 Task: In the Contact  Delilah_Jones@benteler.com, Add note: 'Schedule a training session for the sales team on new objection handling techniques.'. Mark checkbox to create task to follow up ': In 3 business days '. Create task, with  description: Physical meeting done, Add due date: Tomorrow; Add reminder: 30 Minutes before. Set Priority High and add note: Take detailed meeting minutes and share them with the team afterward.. Logged in from softage.1@softage.net
Action: Mouse moved to (114, 72)
Screenshot: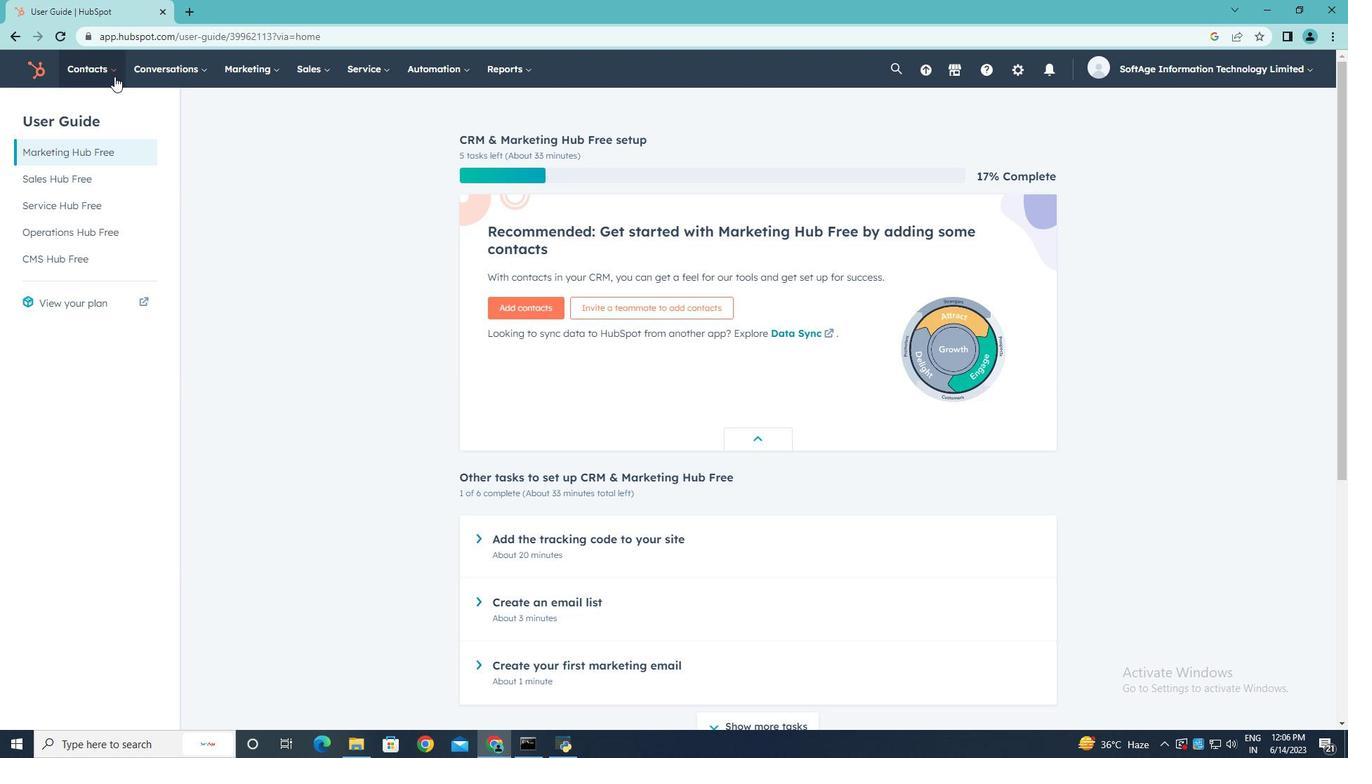 
Action: Mouse pressed left at (114, 72)
Screenshot: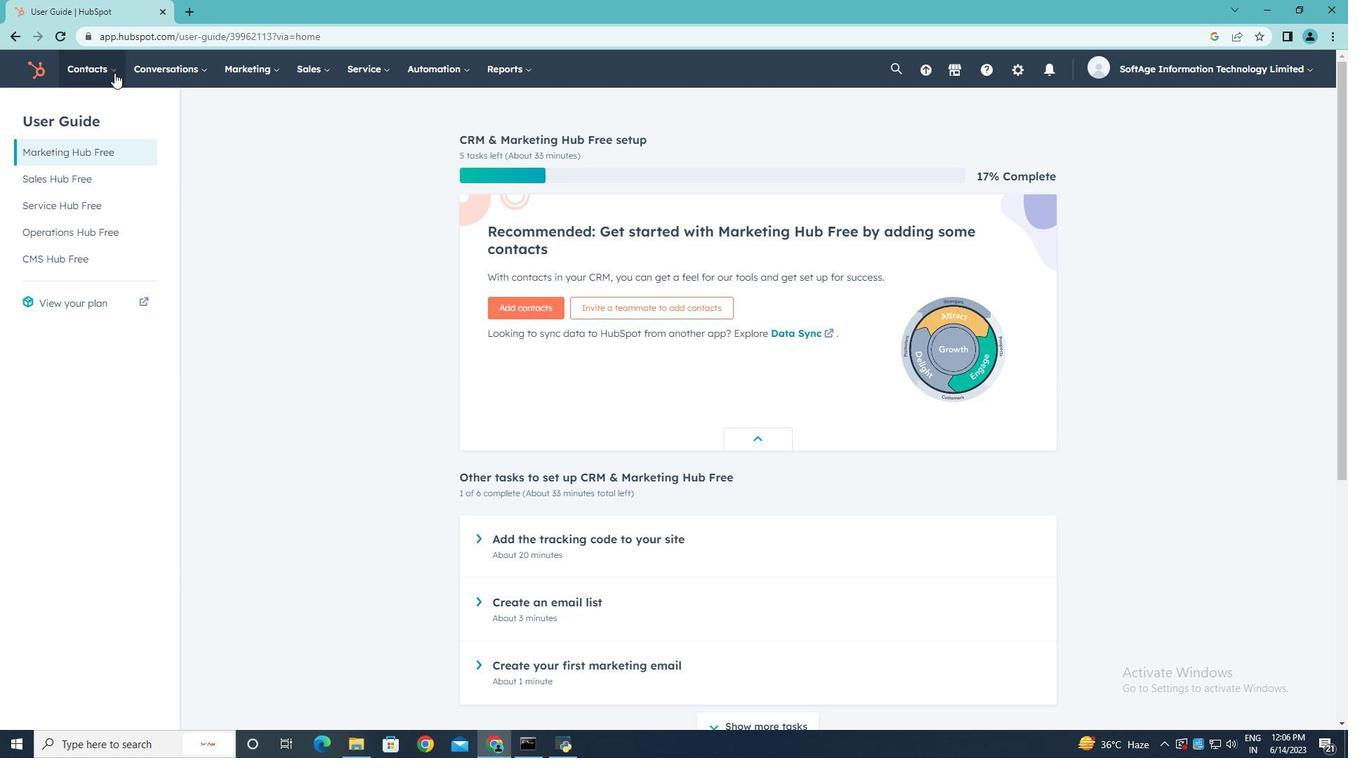 
Action: Mouse moved to (102, 108)
Screenshot: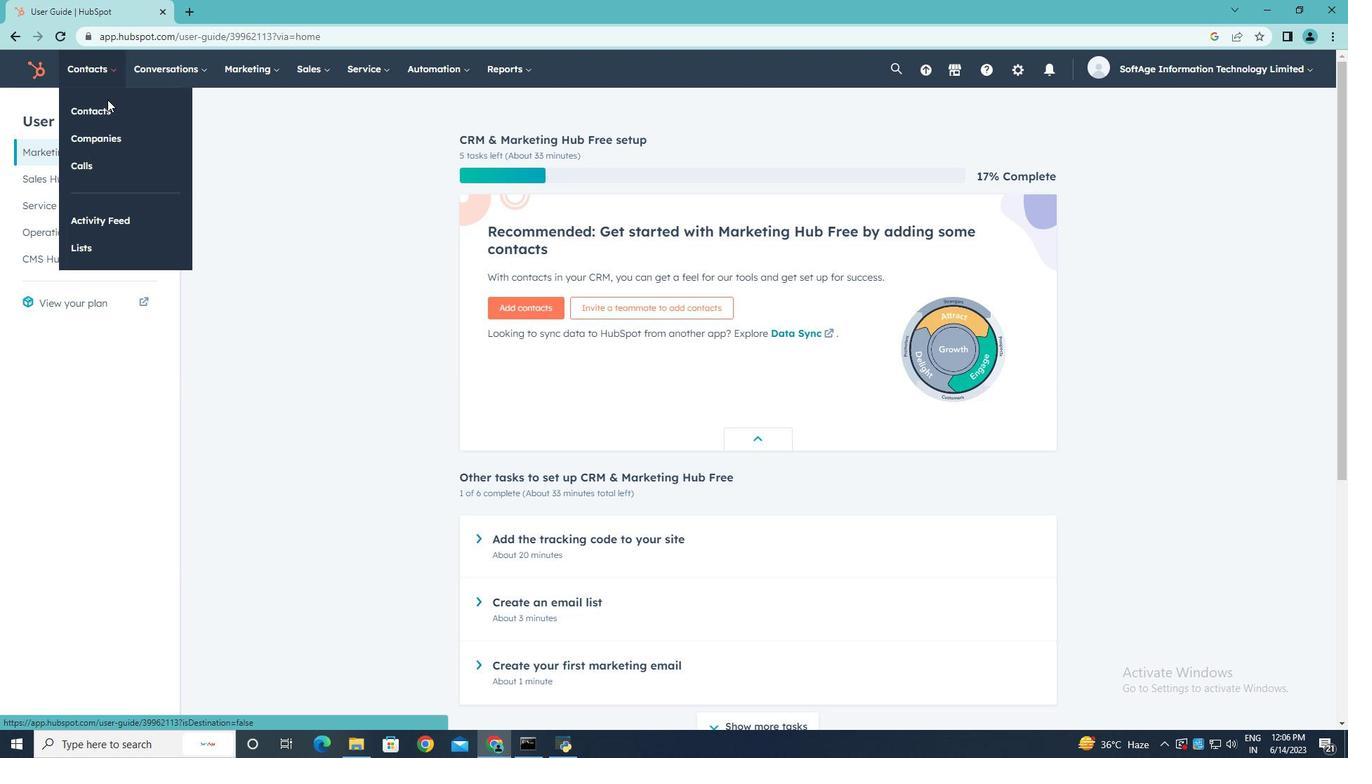 
Action: Mouse pressed left at (102, 108)
Screenshot: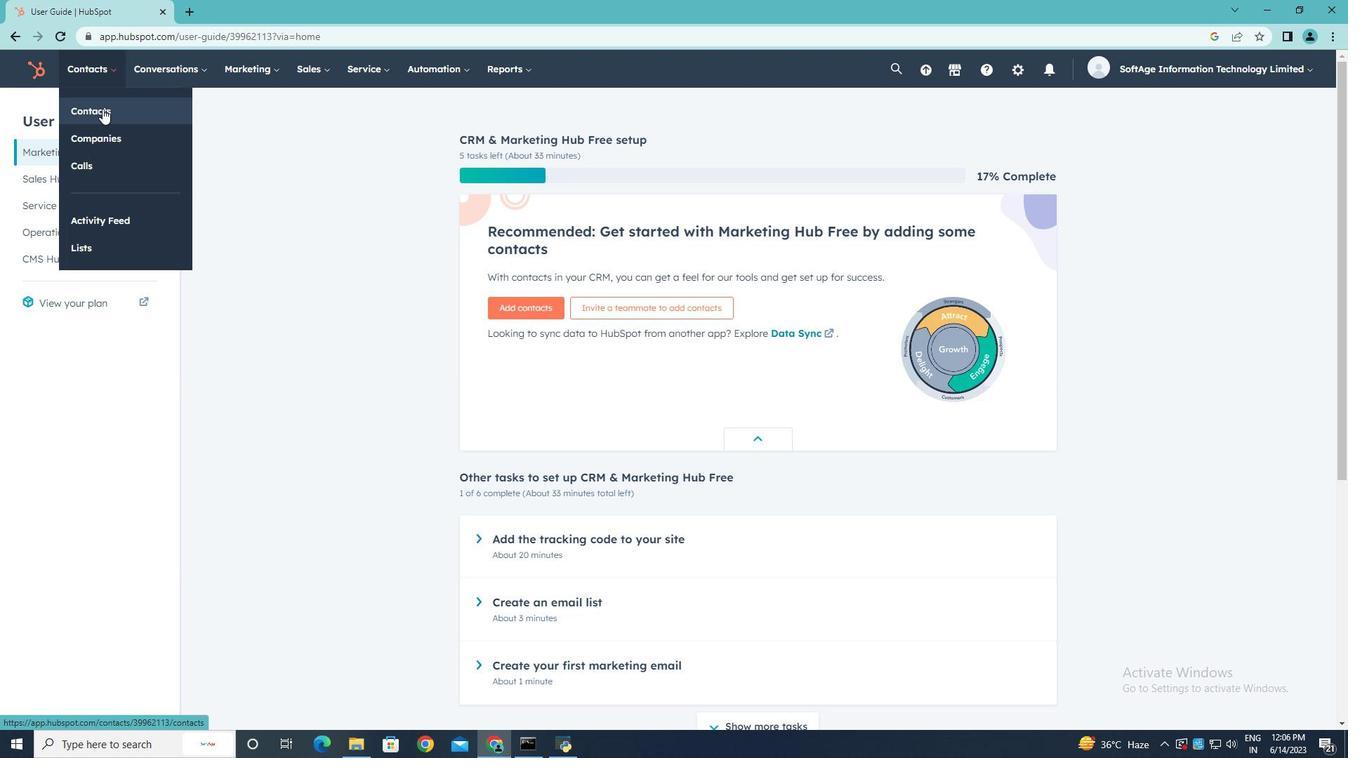 
Action: Mouse moved to (73, 225)
Screenshot: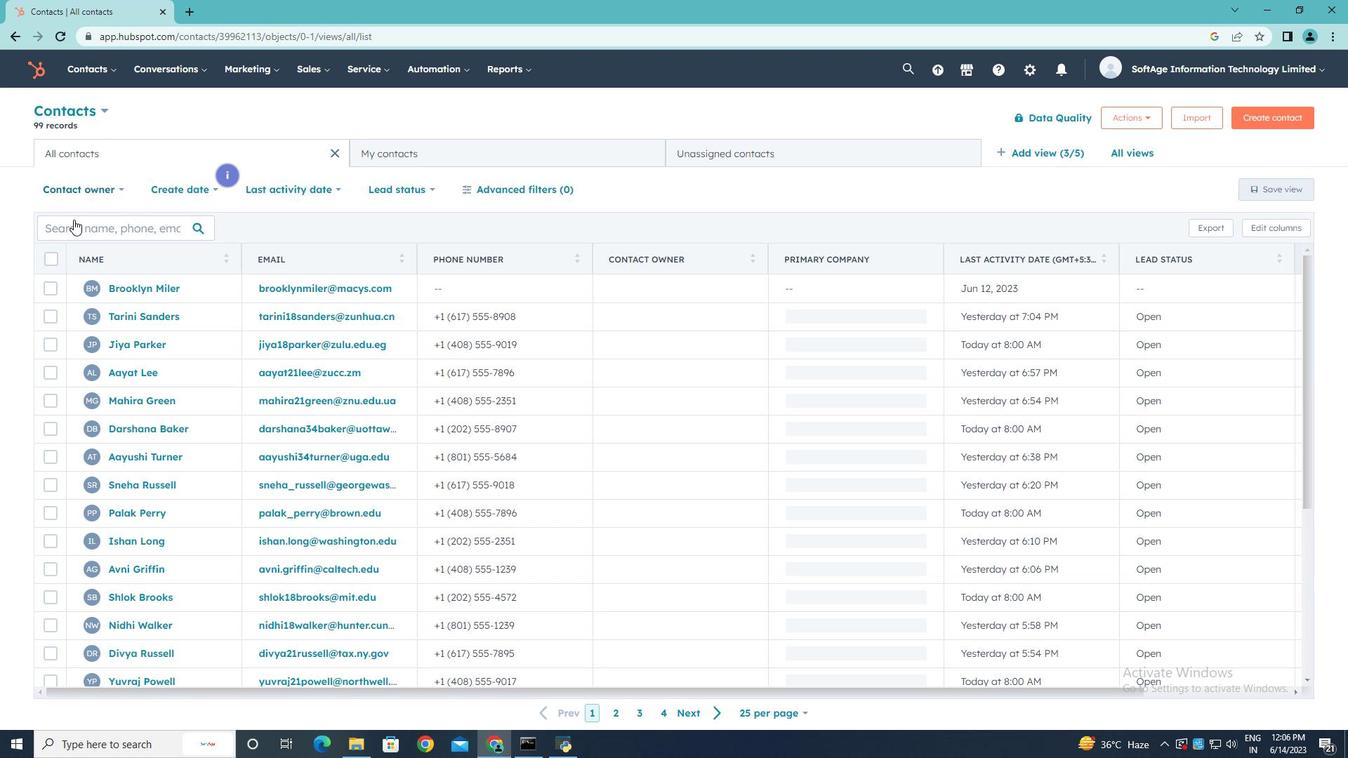 
Action: Mouse pressed left at (73, 225)
Screenshot: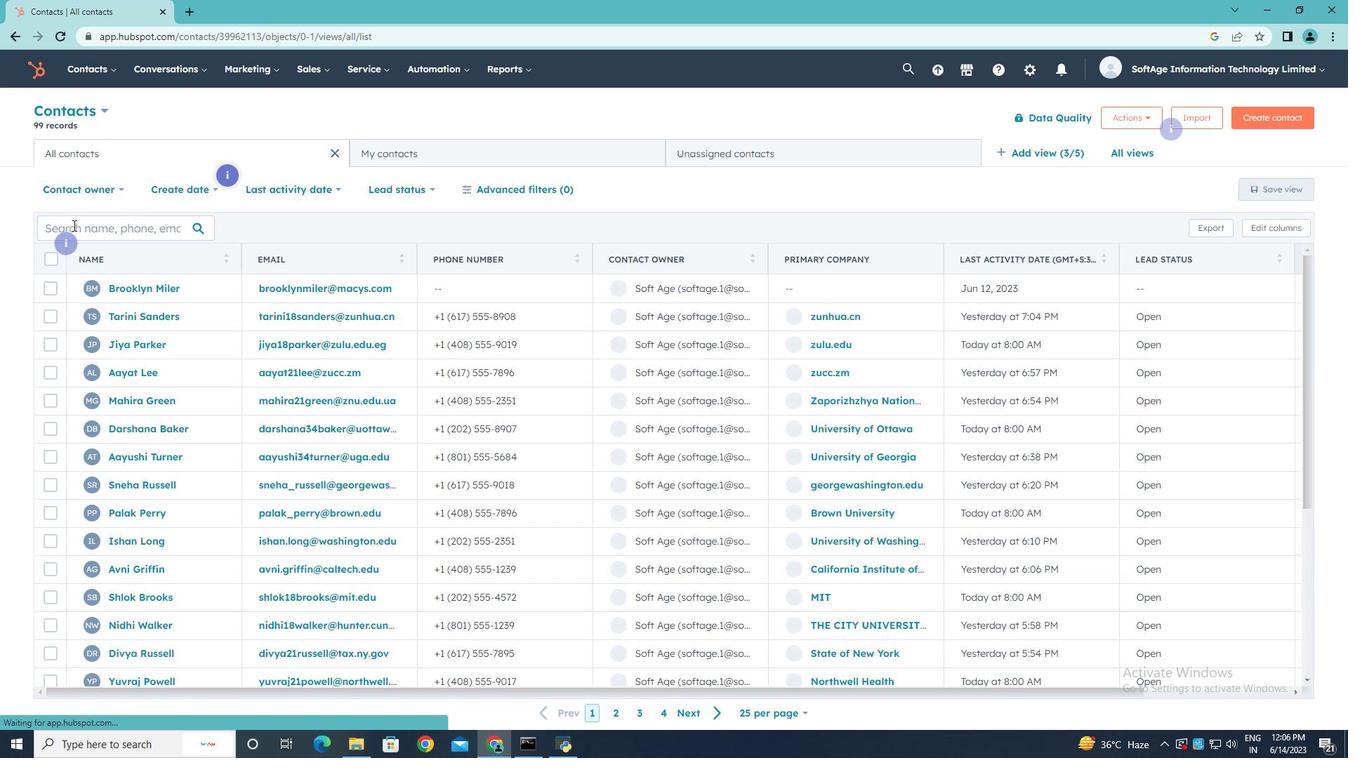 
Action: Mouse moved to (73, 225)
Screenshot: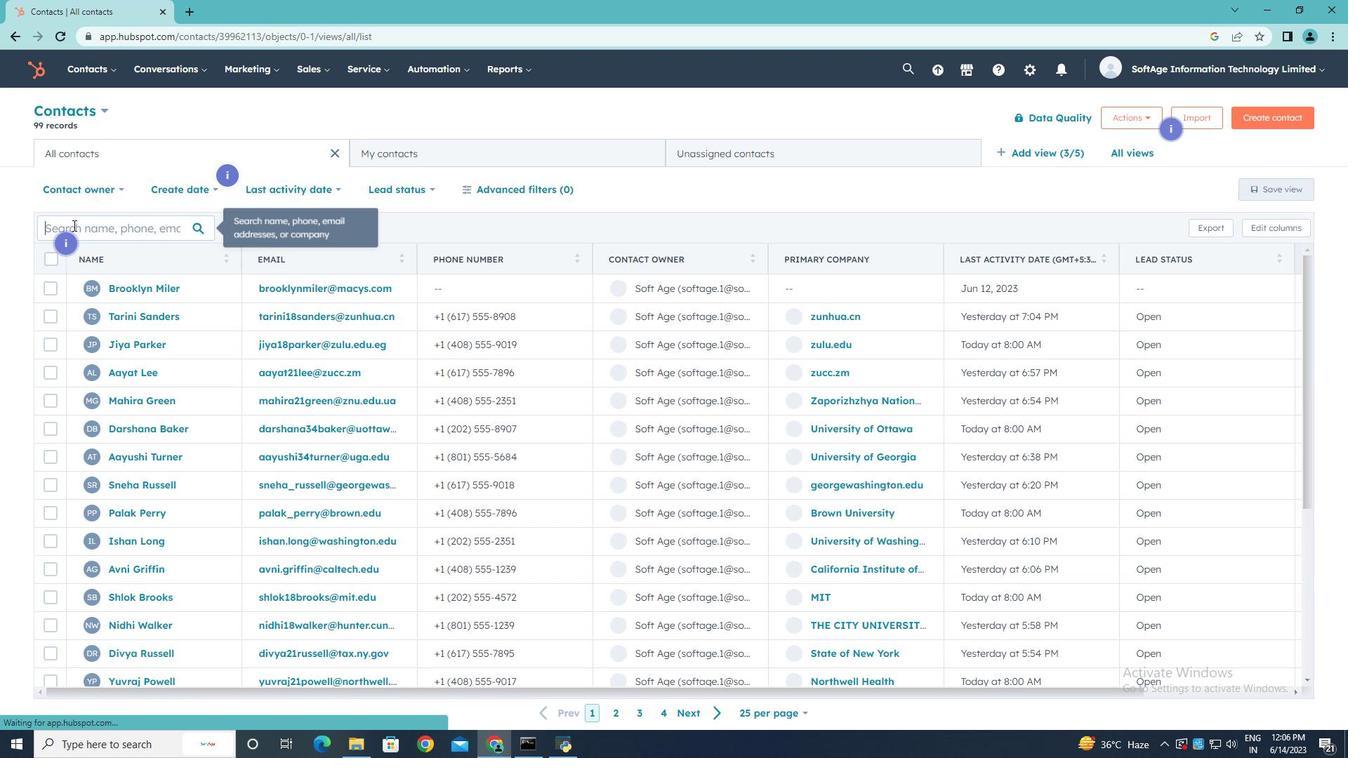 
Action: Key pressed <Key.shift><Key.shift><Key.shift><Key.shift><Key.shift>Delo<Key.backspace>ilah<Key.shift><Key.shift><Key.shift><Key.shift><Key.shift>_<Key.shift>Jones<Key.shift><Key.shift><Key.shift><Key.shift><Key.shift><Key.shift><Key.shift><Key.shift><Key.shift><Key.shift><Key.shift><Key.shift><Key.shift><Key.shift><Key.shift>@benteler.x<Key.backspace>com
Screenshot: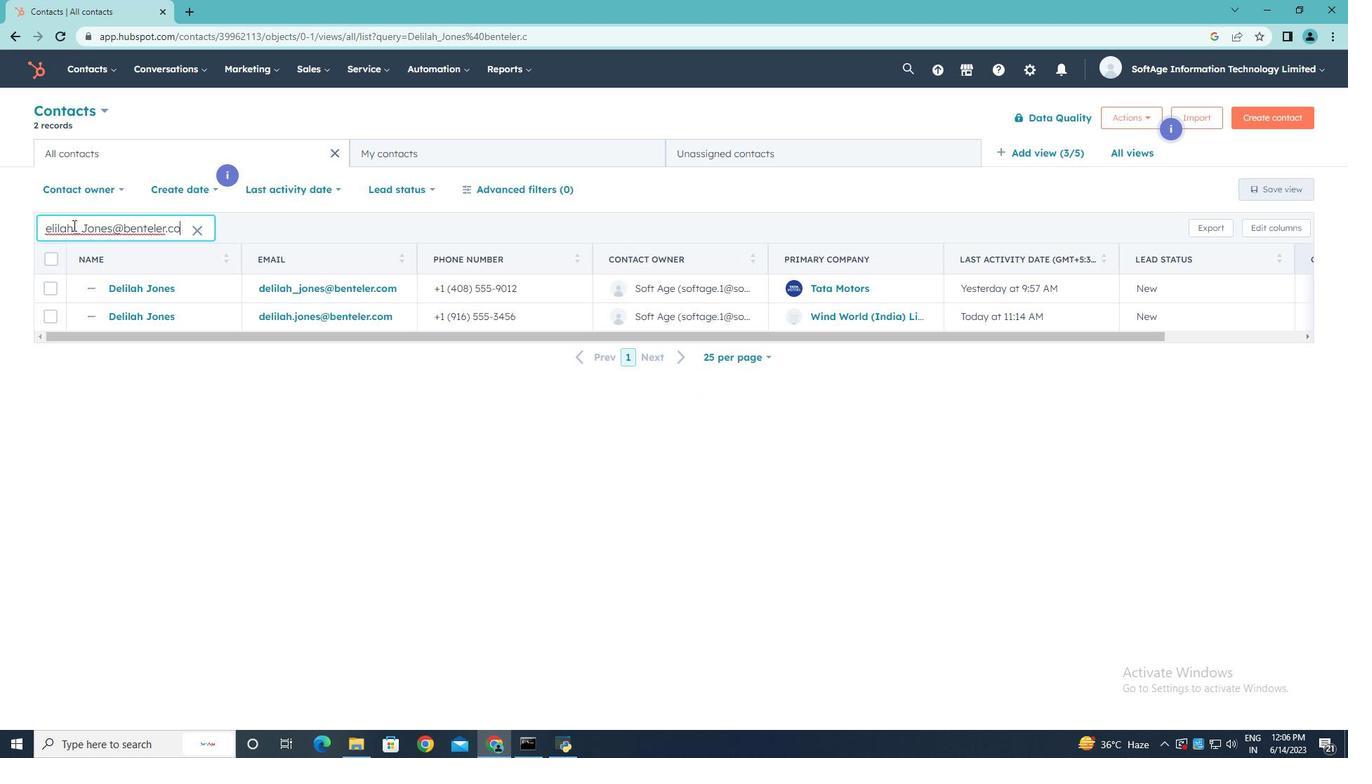 
Action: Mouse moved to (125, 287)
Screenshot: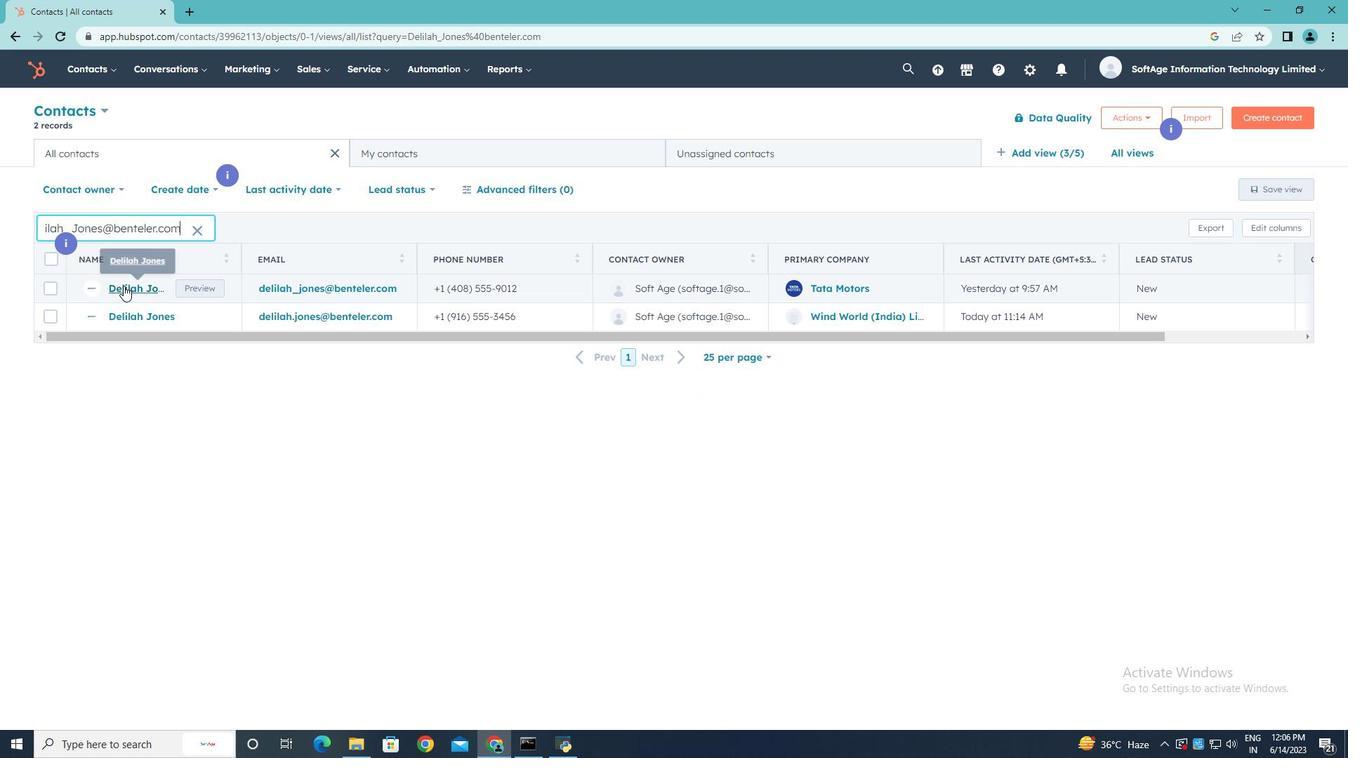 
Action: Mouse pressed left at (125, 287)
Screenshot: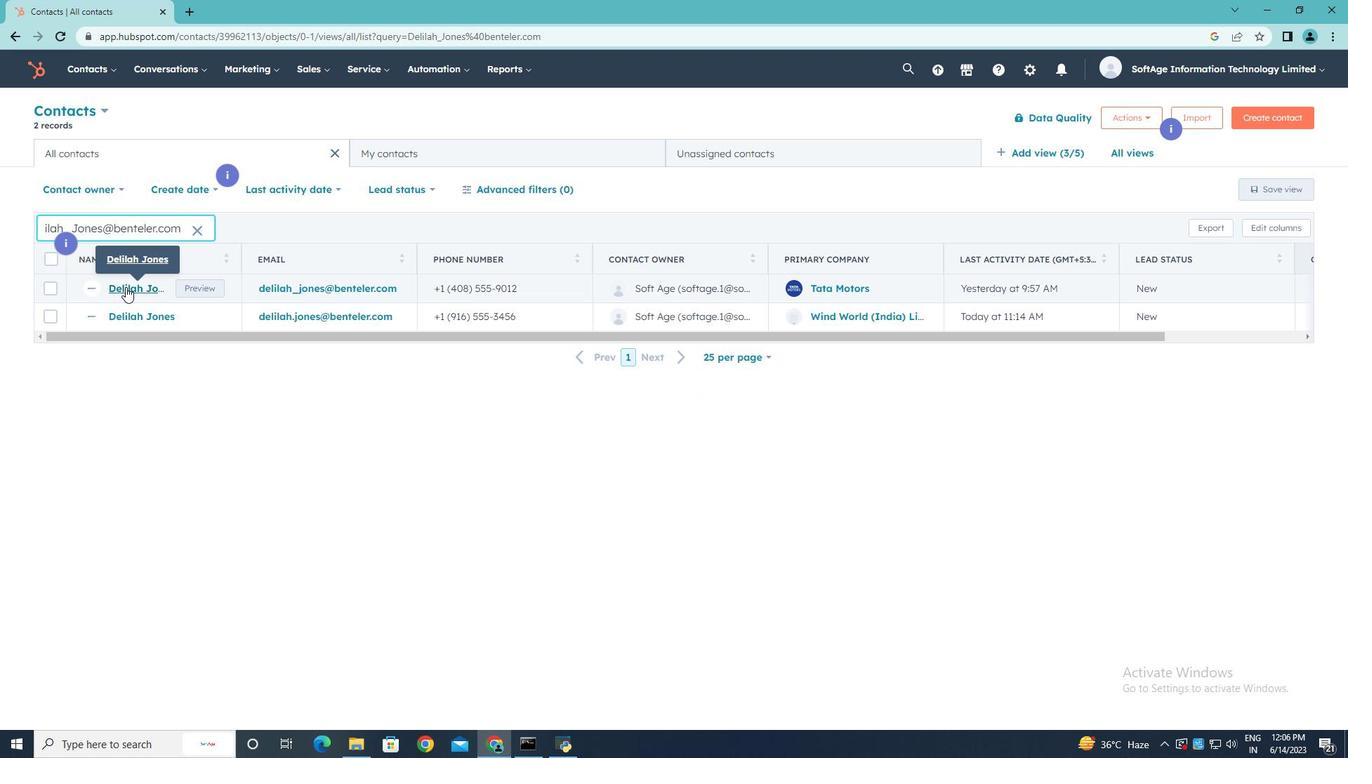 
Action: Mouse moved to (47, 231)
Screenshot: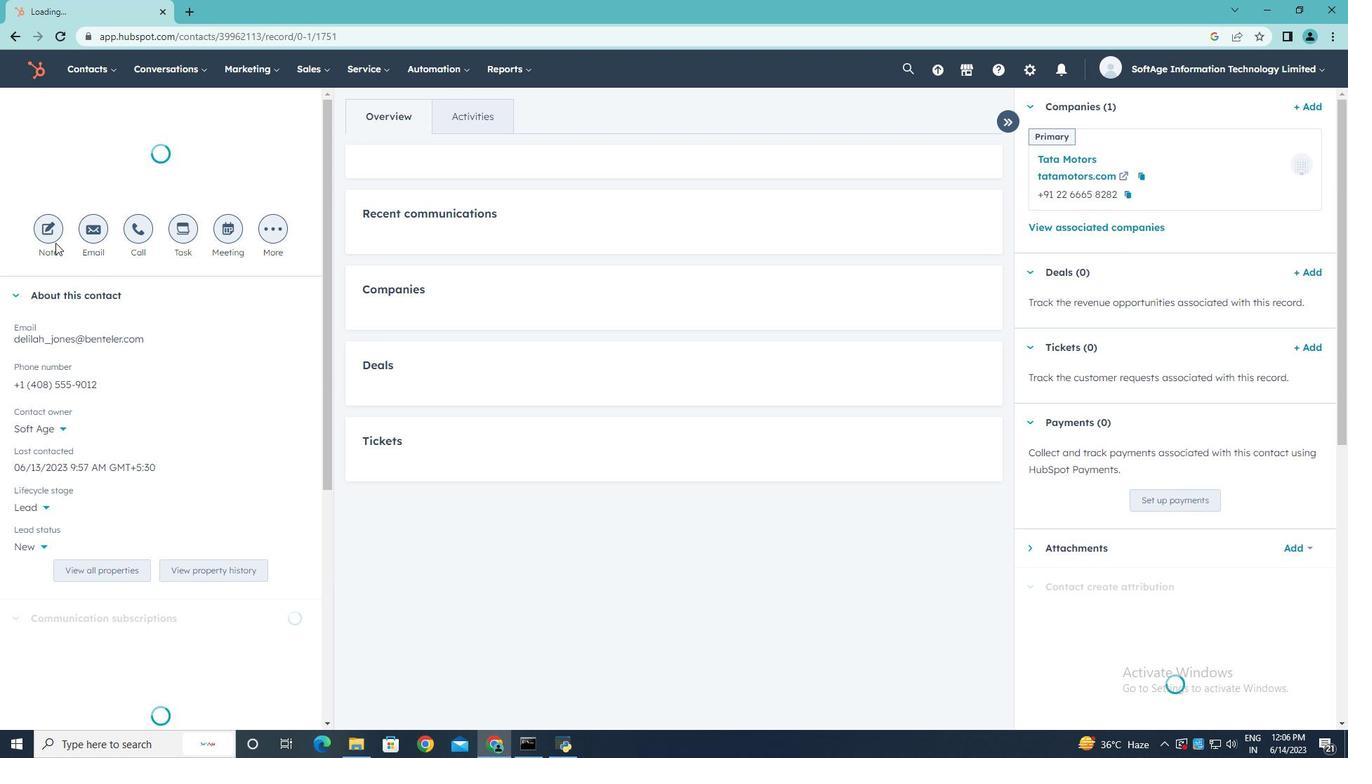 
Action: Mouse pressed left at (47, 231)
Screenshot: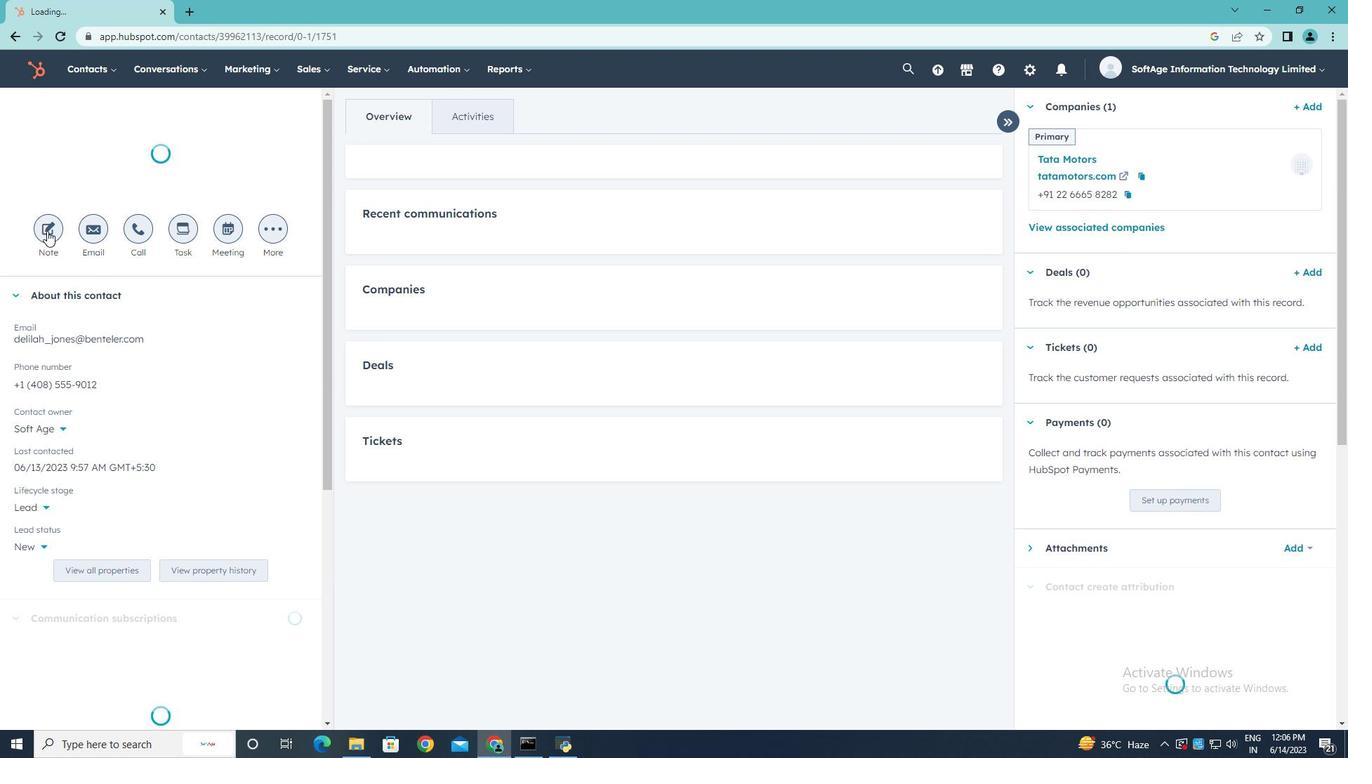 
Action: Key pressed <Key.shift>Schedule<Key.left><Key.left><Key.left><Key.left><Key.left><Key.left><Key.left><Key.shift>S<Key.down><Key.space>a<Key.space>training<Key.space>session<Key.space>for<Key.space>the<Key.space>sales<Key.space>team<Key.space>on<Key.space>new<Key.space>objection<Key.space>handi<Key.backspace>ling<Key.space>tea<Key.backspace>chniques.
Screenshot: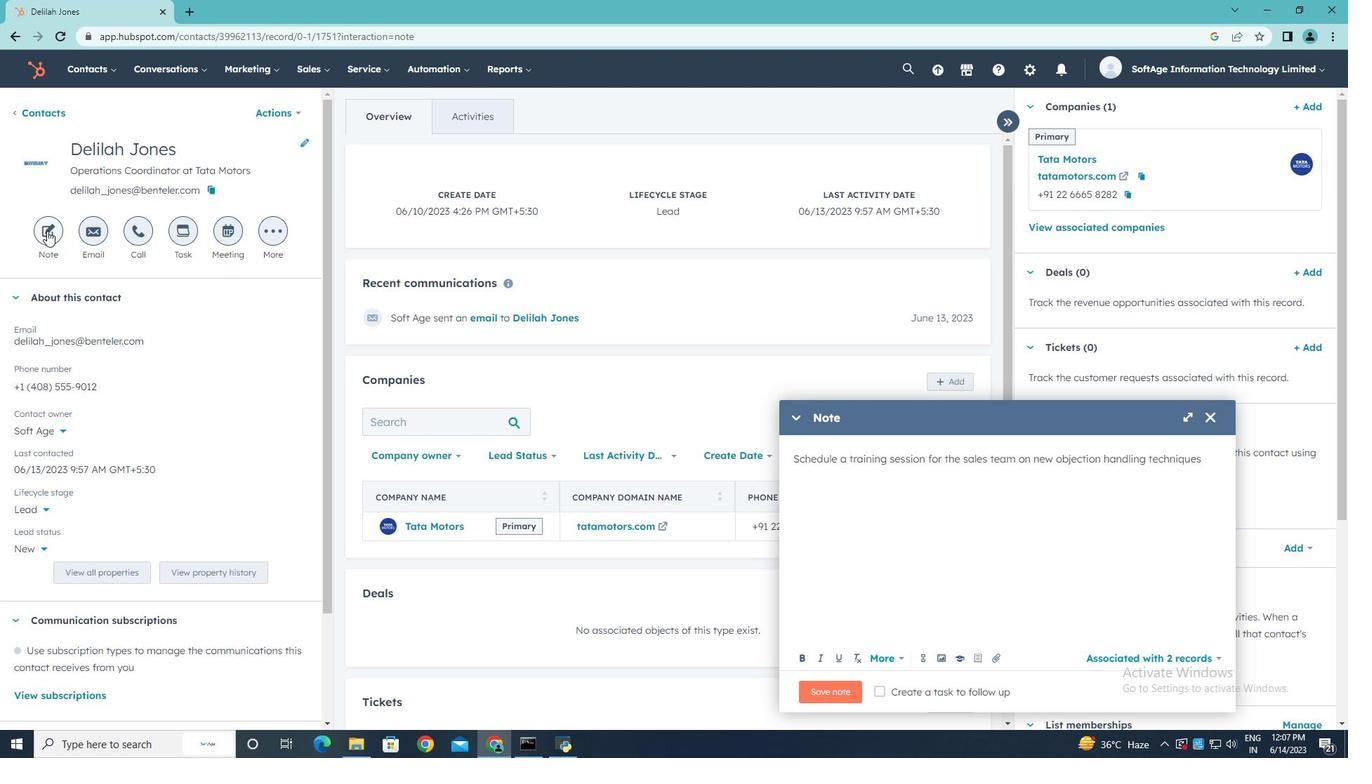 
Action: Mouse moved to (883, 691)
Screenshot: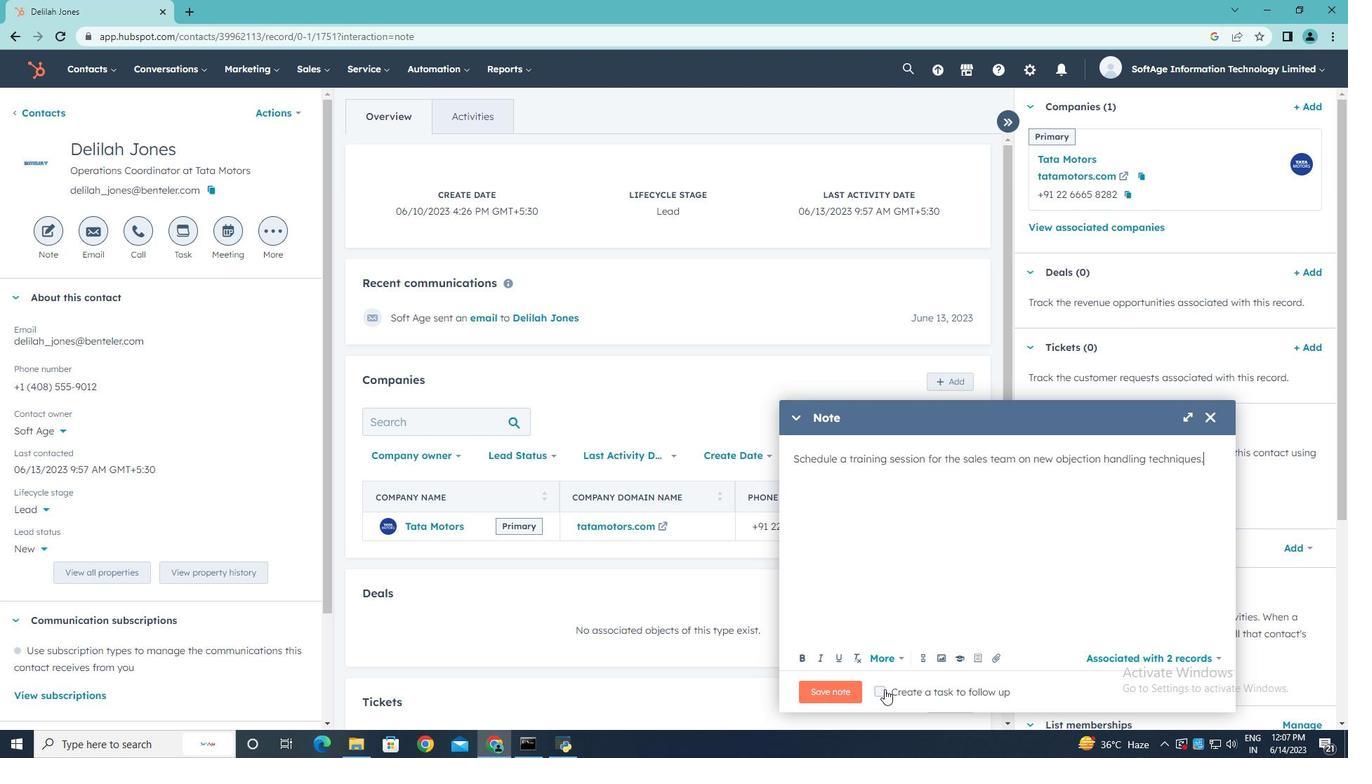 
Action: Mouse pressed left at (883, 691)
Screenshot: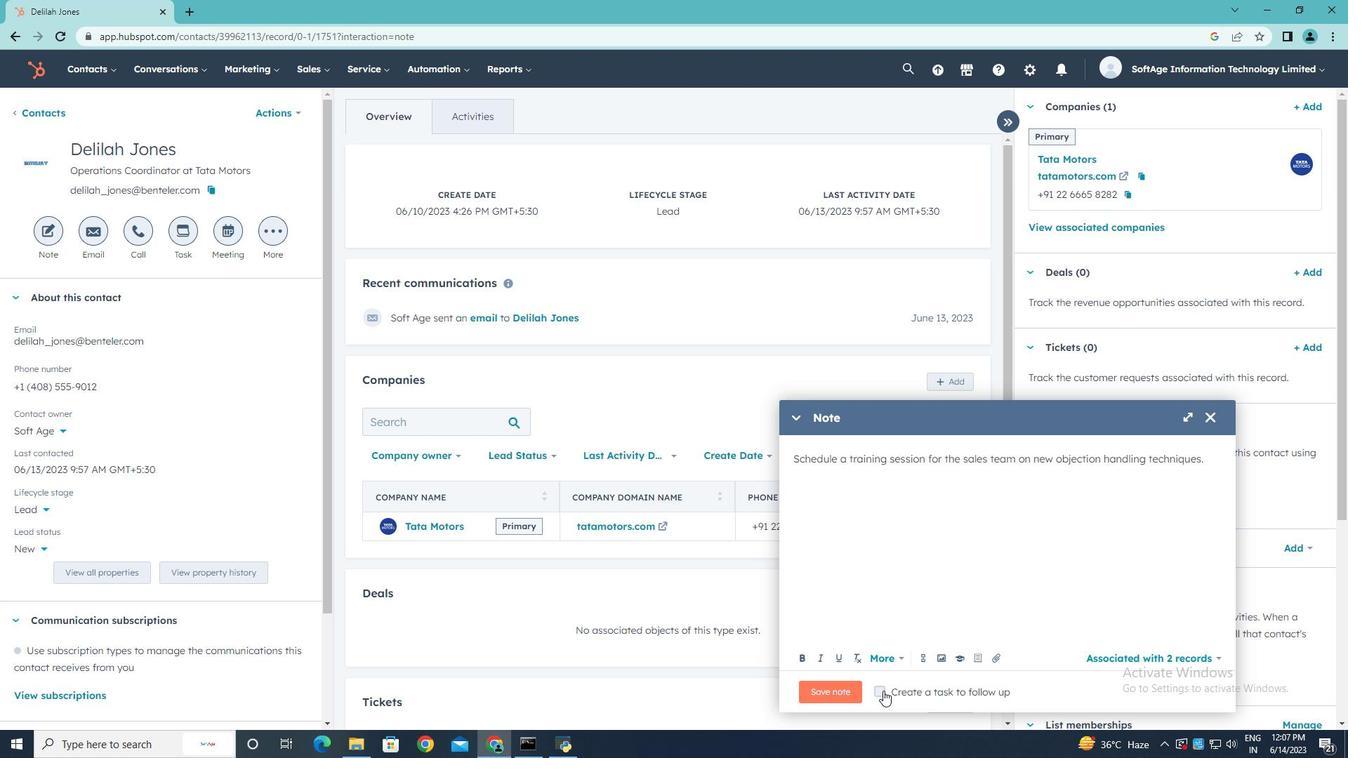 
Action: Mouse moved to (1158, 689)
Screenshot: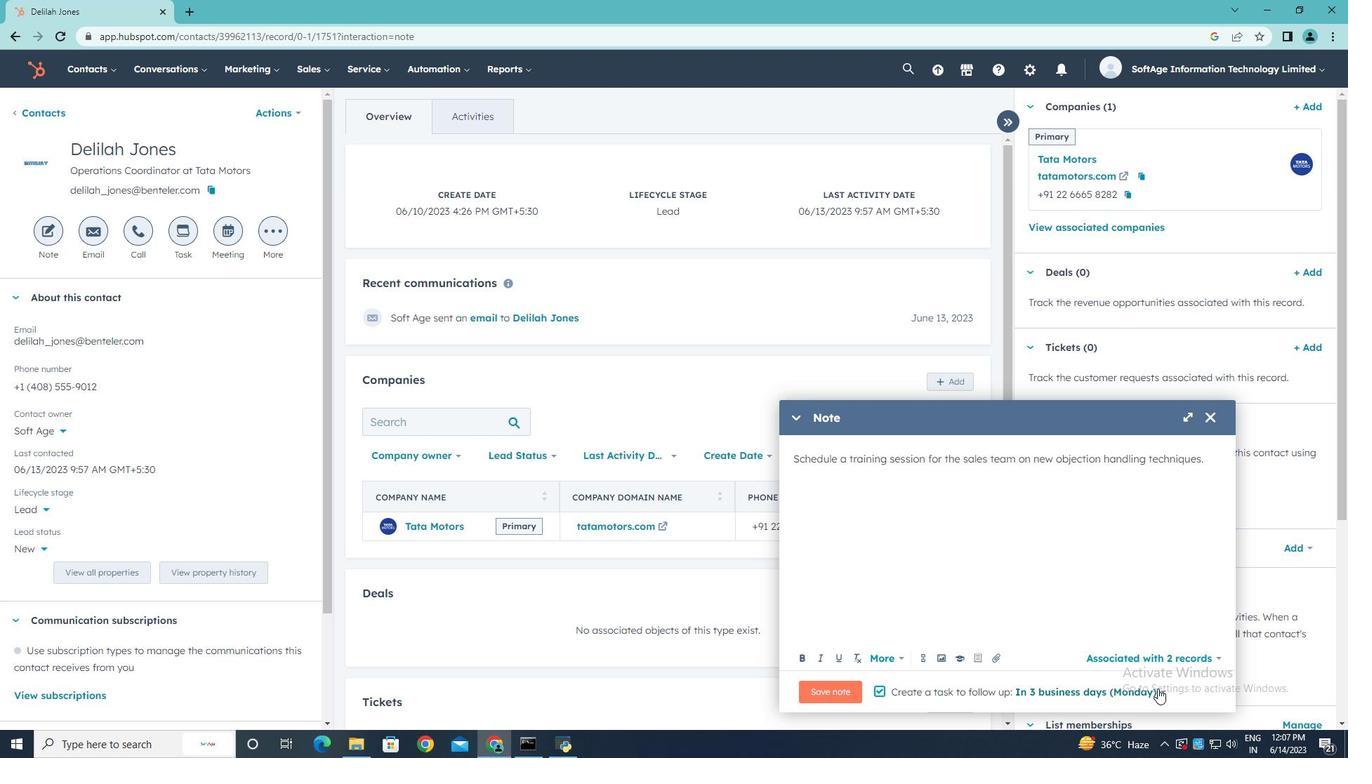 
Action: Mouse pressed left at (1158, 689)
Screenshot: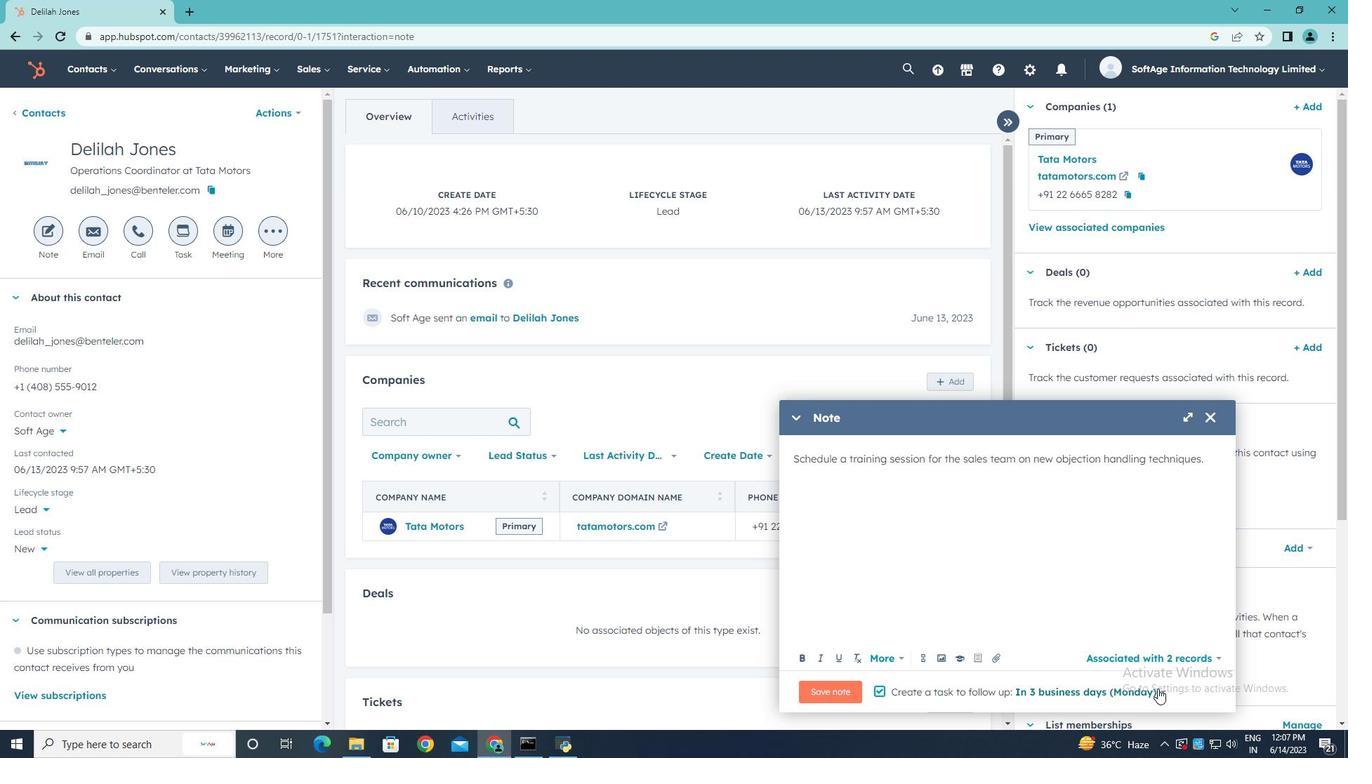 
Action: Mouse moved to (1133, 559)
Screenshot: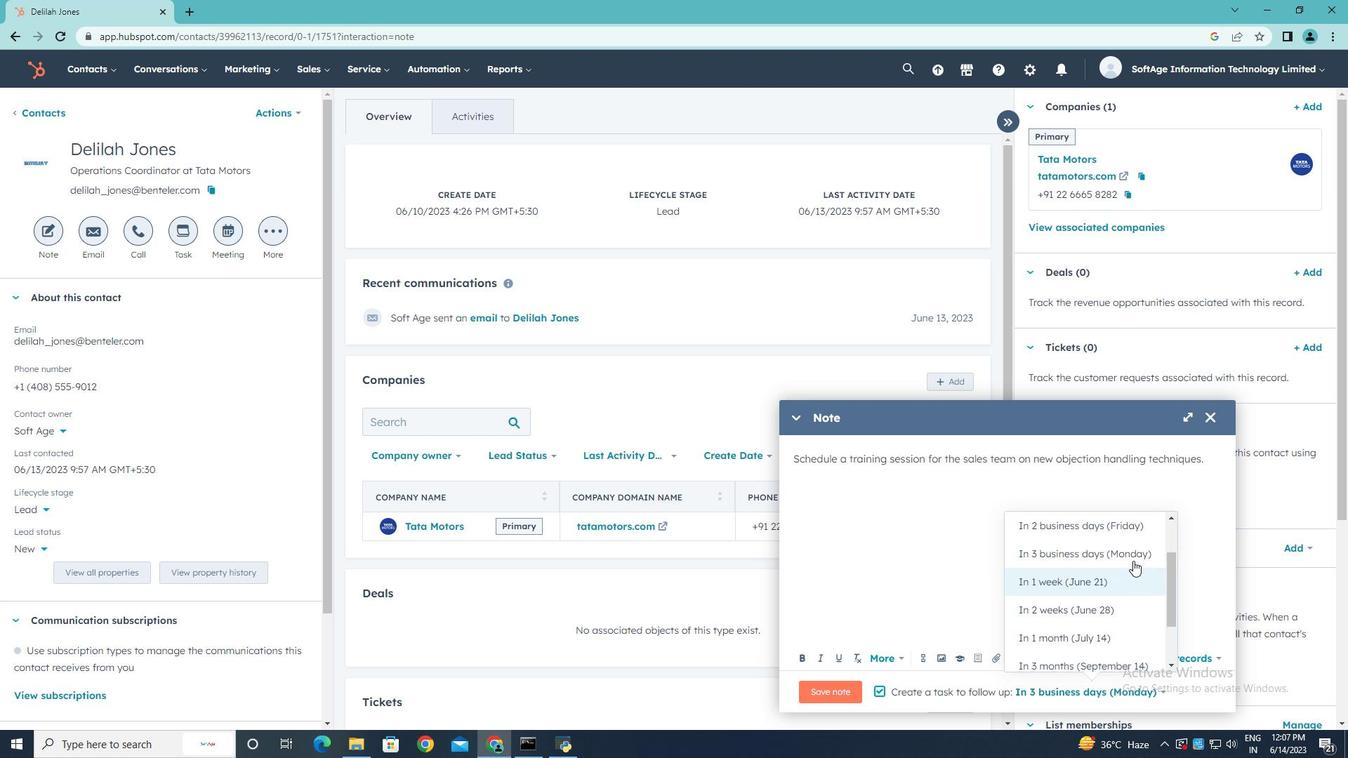 
Action: Mouse pressed left at (1133, 559)
Screenshot: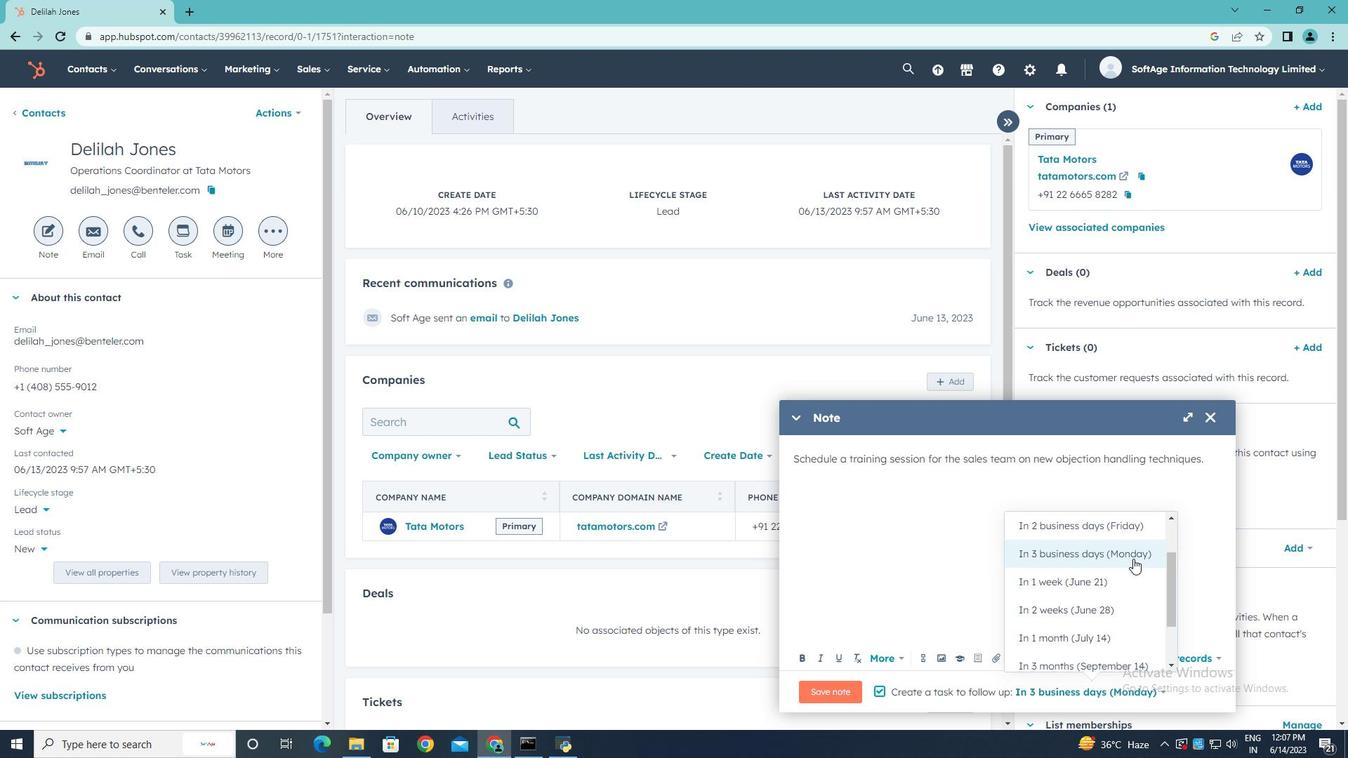 
Action: Mouse moved to (829, 687)
Screenshot: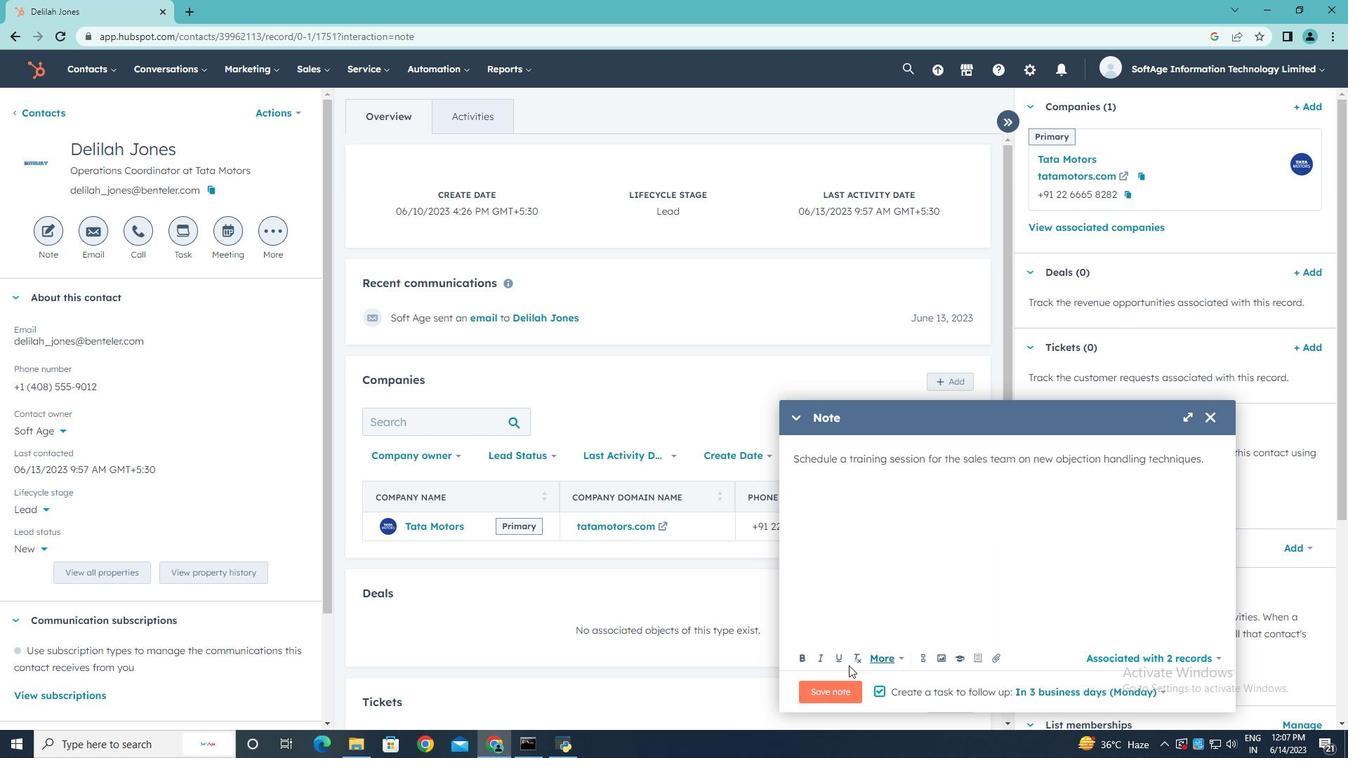 
Action: Mouse pressed left at (829, 687)
Screenshot: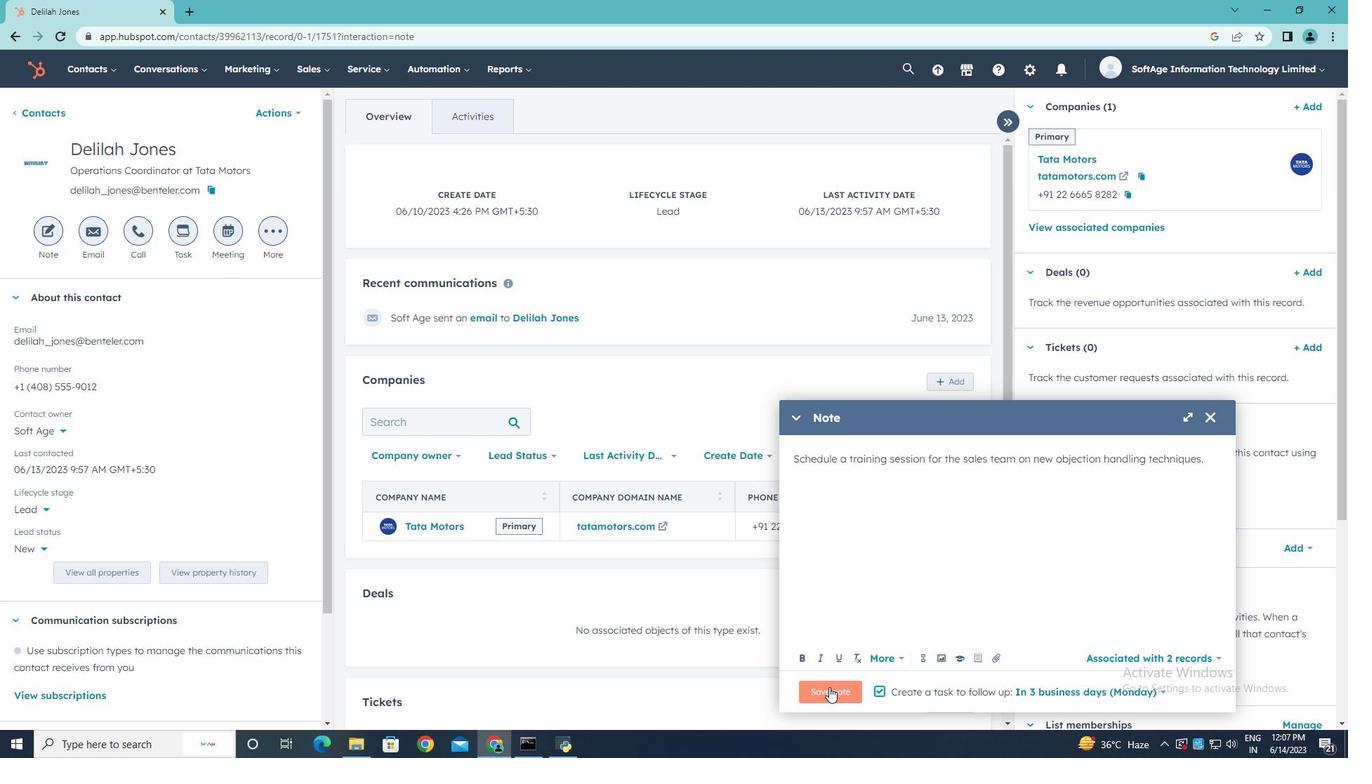 
Action: Mouse moved to (179, 234)
Screenshot: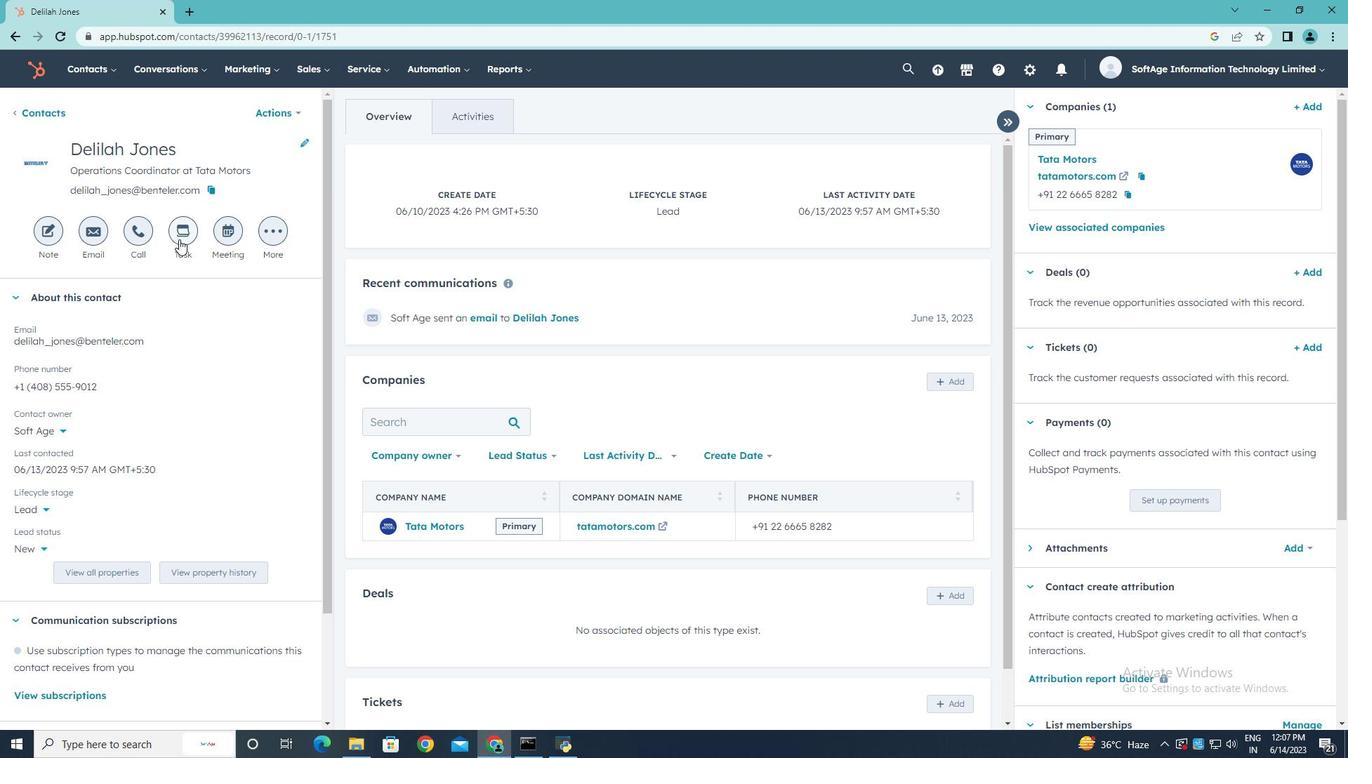 
Action: Mouse pressed left at (179, 234)
Screenshot: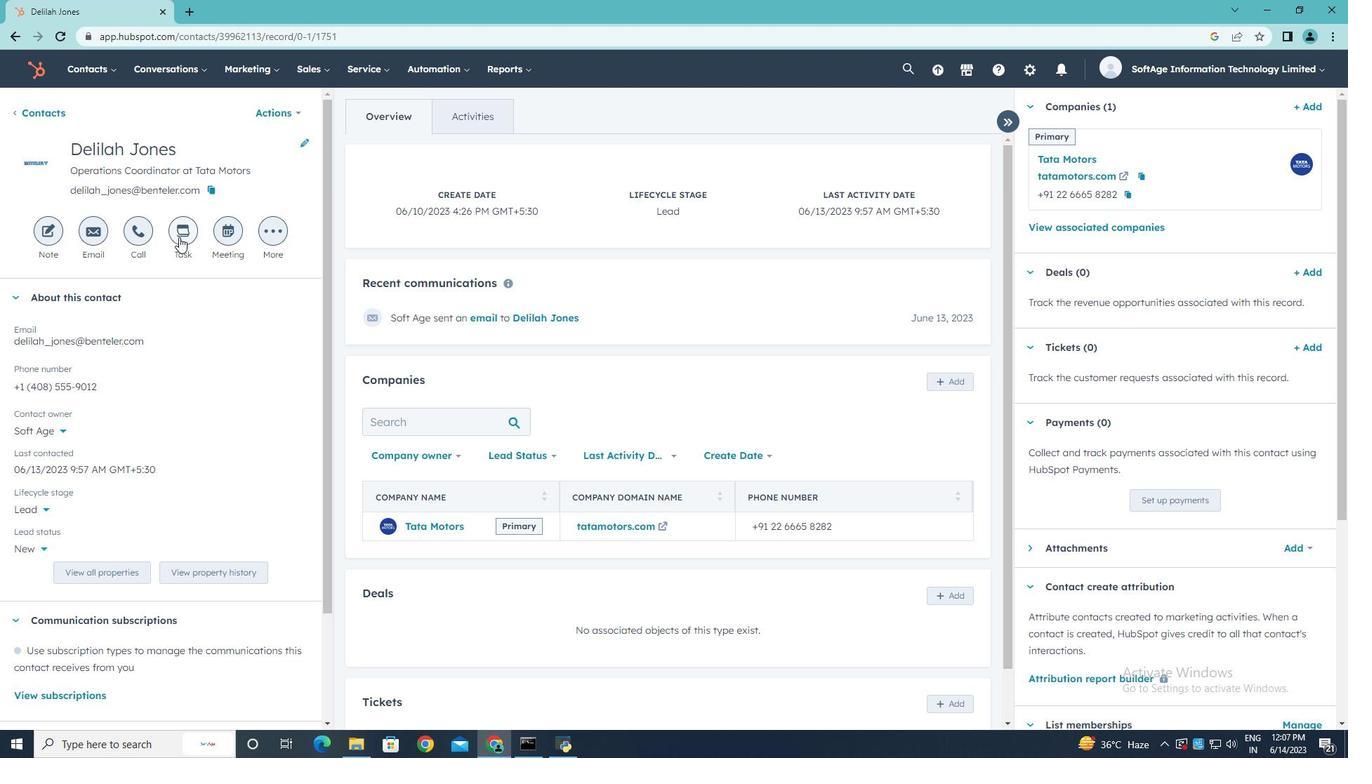 
Action: Key pressed <Key.shift><Key.shift><Key.shift><Key.shift><Key.shift><Key.shift><Key.shift><Key.shift><Key.shift><Key.shift><Key.shift><Key.shift><Key.shift><Key.shift><Key.shift>Physical<Key.space>meeting<Key.space>done
Screenshot: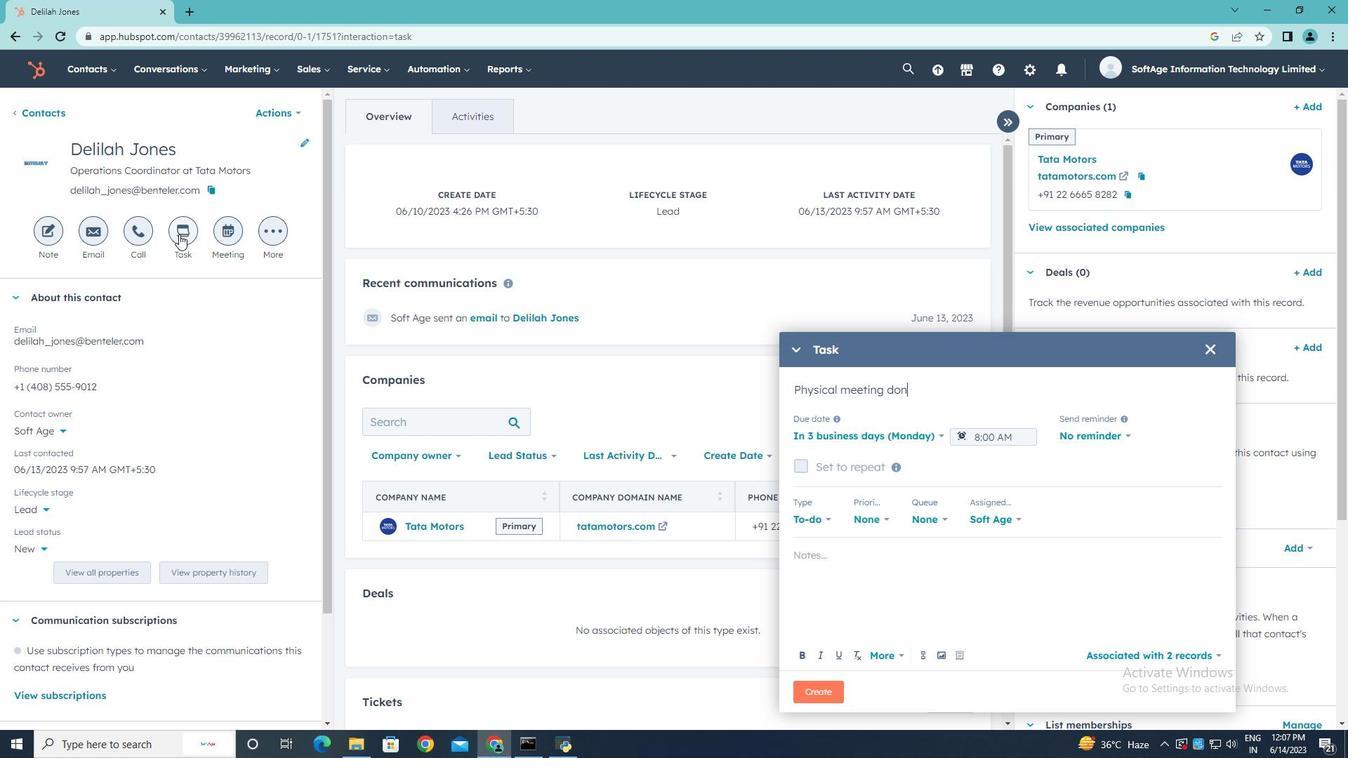 
Action: Mouse moved to (943, 438)
Screenshot: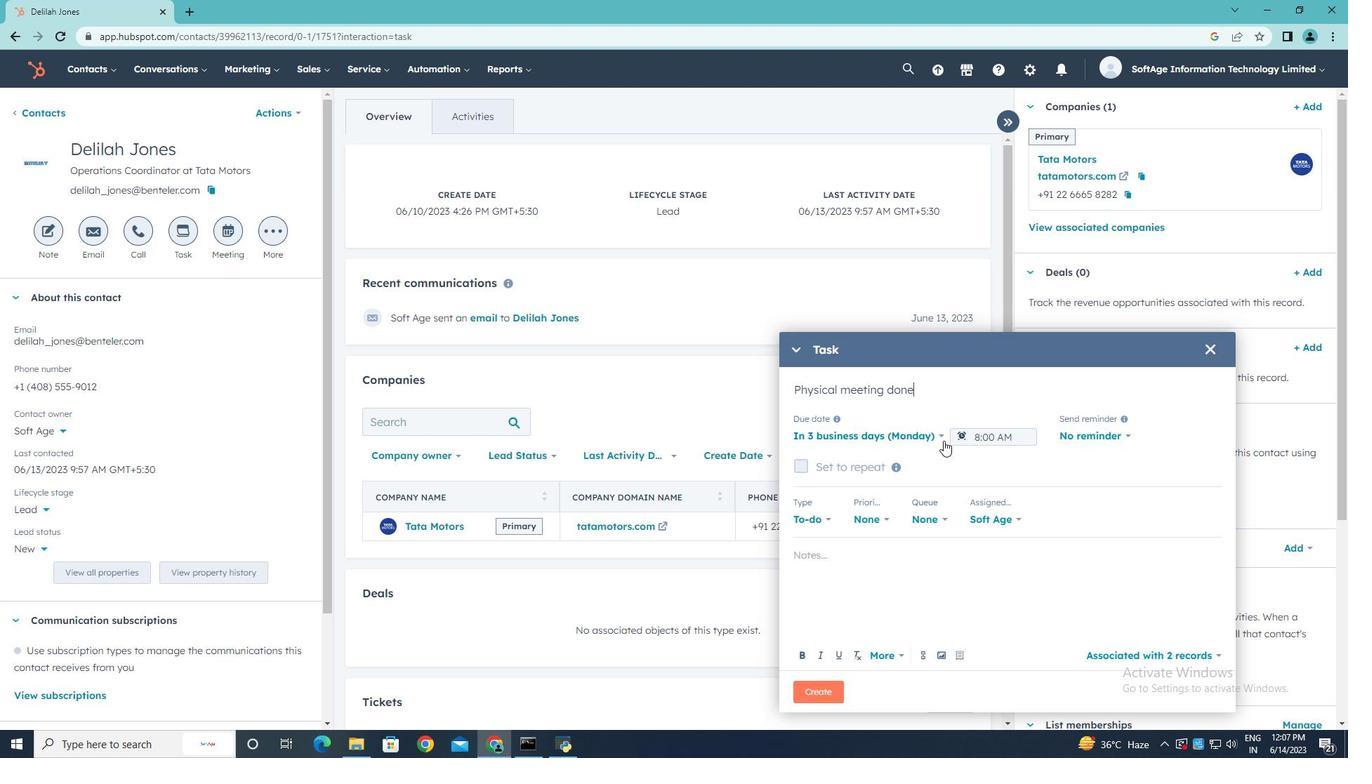
Action: Mouse pressed left at (943, 438)
Screenshot: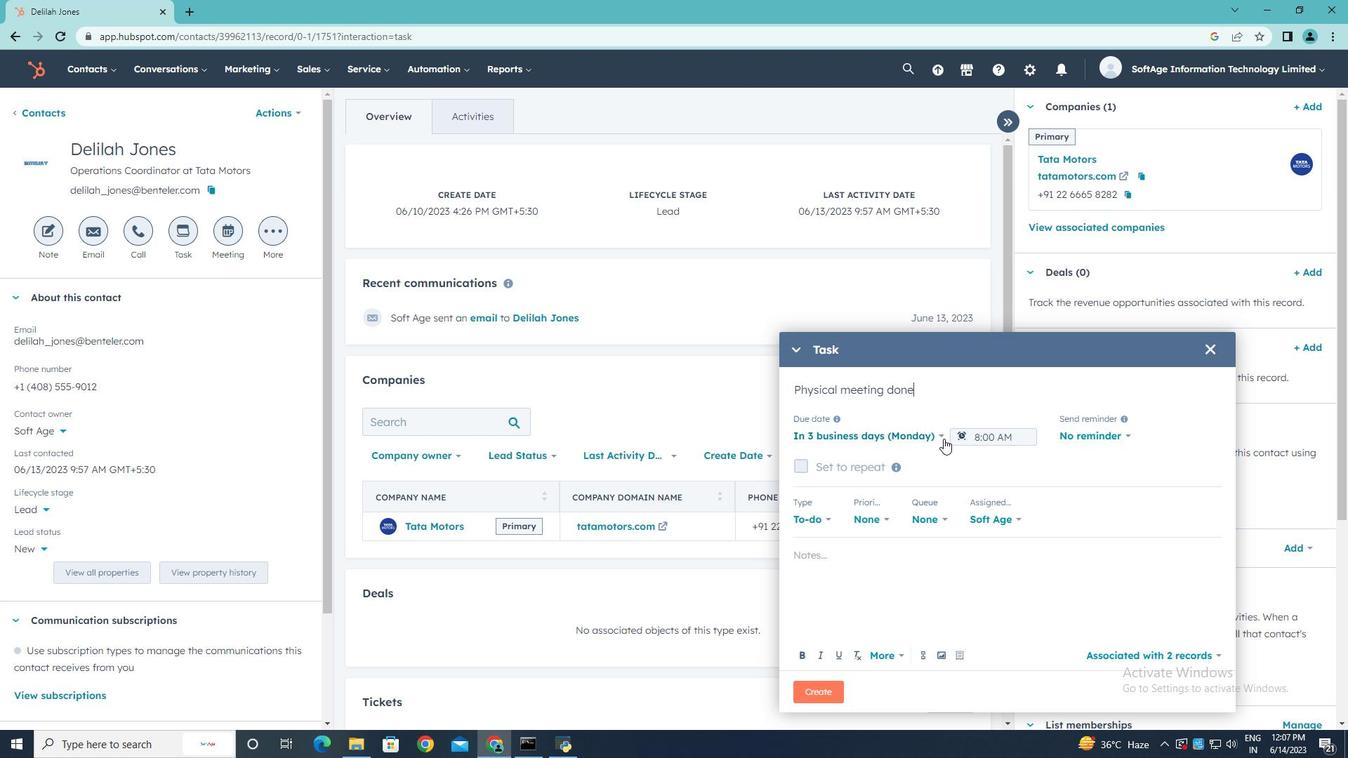 
Action: Mouse moved to (900, 507)
Screenshot: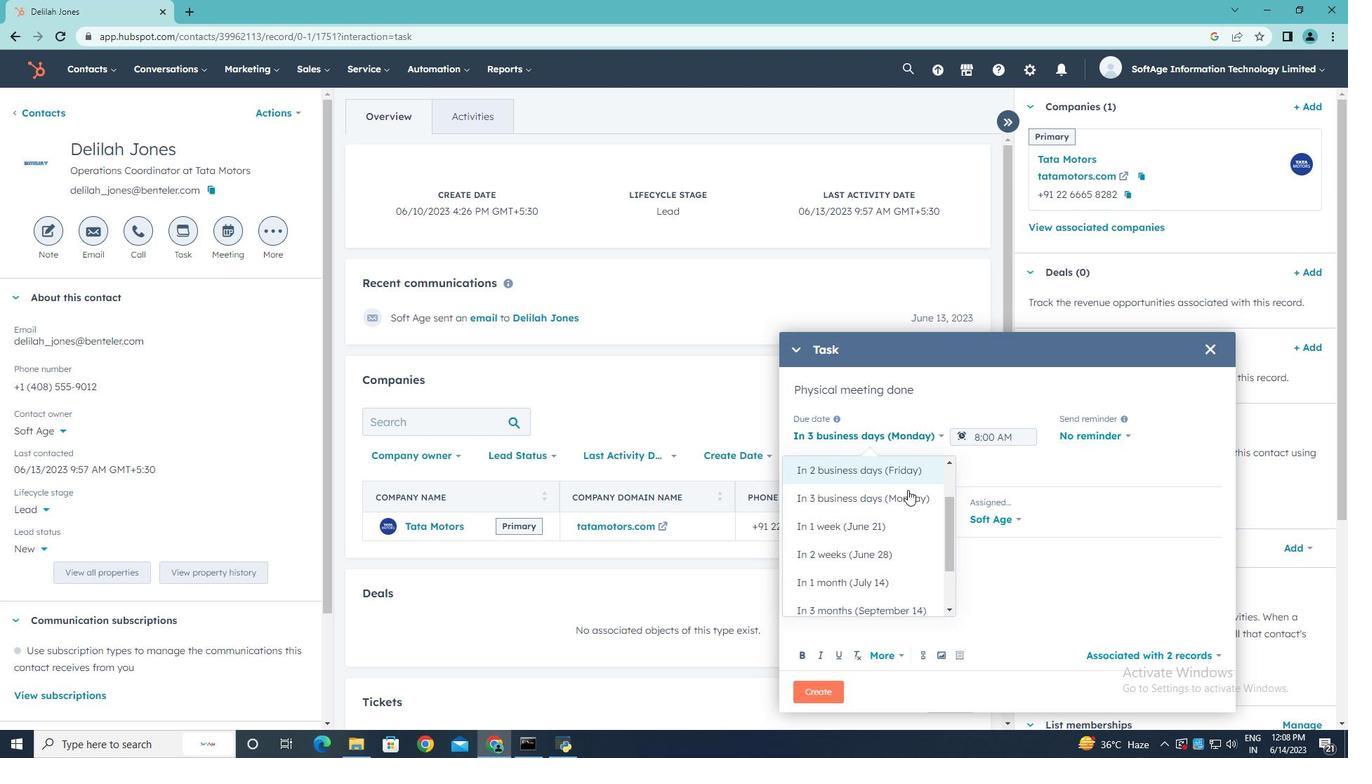 
Action: Mouse scrolled (900, 507) with delta (0, 0)
Screenshot: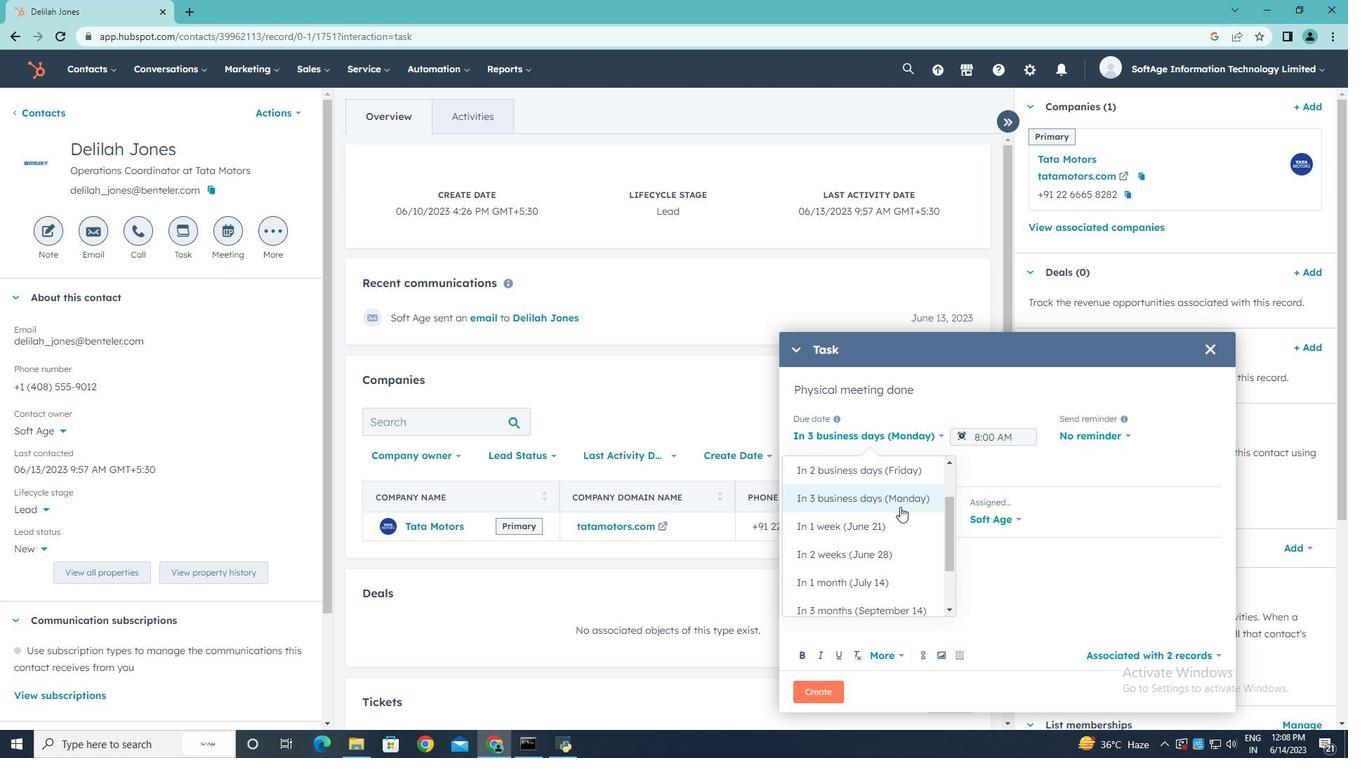 
Action: Mouse moved to (900, 507)
Screenshot: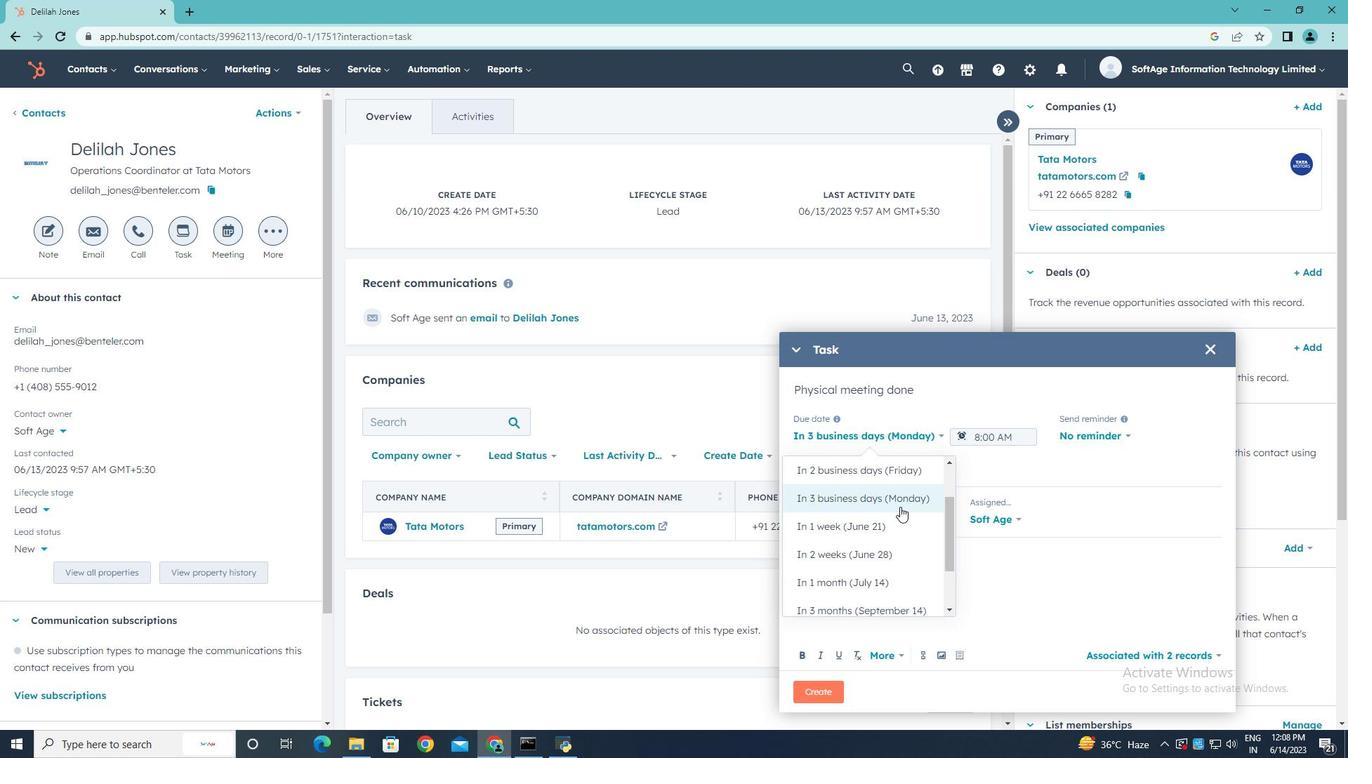 
Action: Mouse scrolled (900, 507) with delta (0, 0)
Screenshot: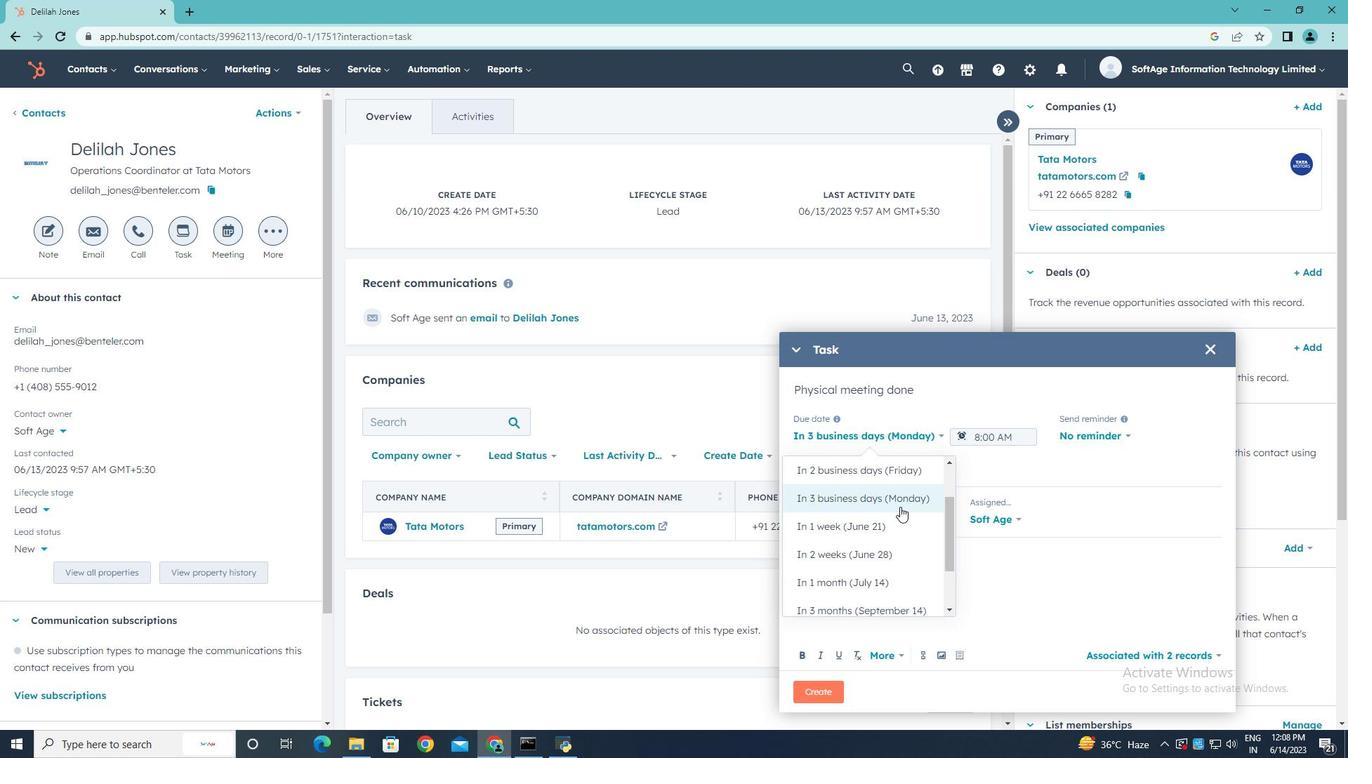 
Action: Mouse scrolled (900, 507) with delta (0, 0)
Screenshot: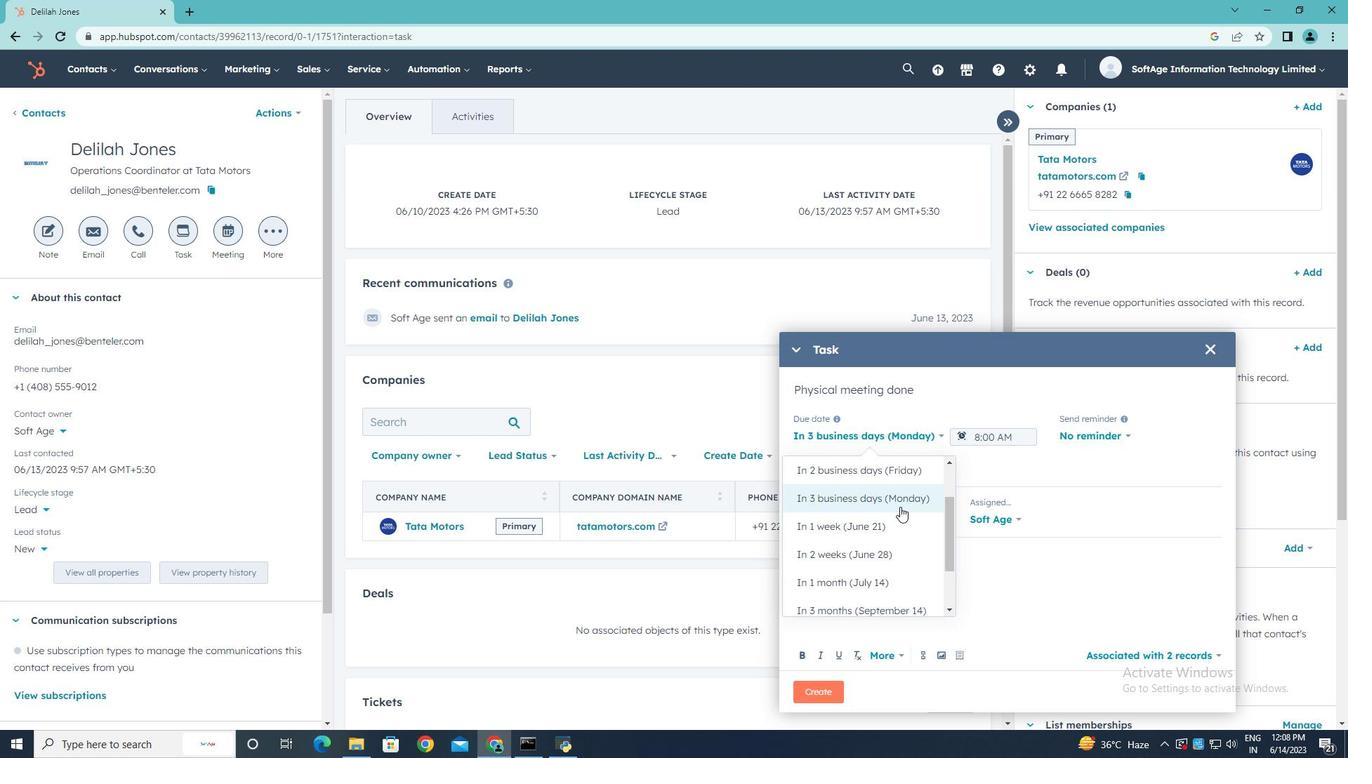 
Action: Mouse scrolled (900, 507) with delta (0, 0)
Screenshot: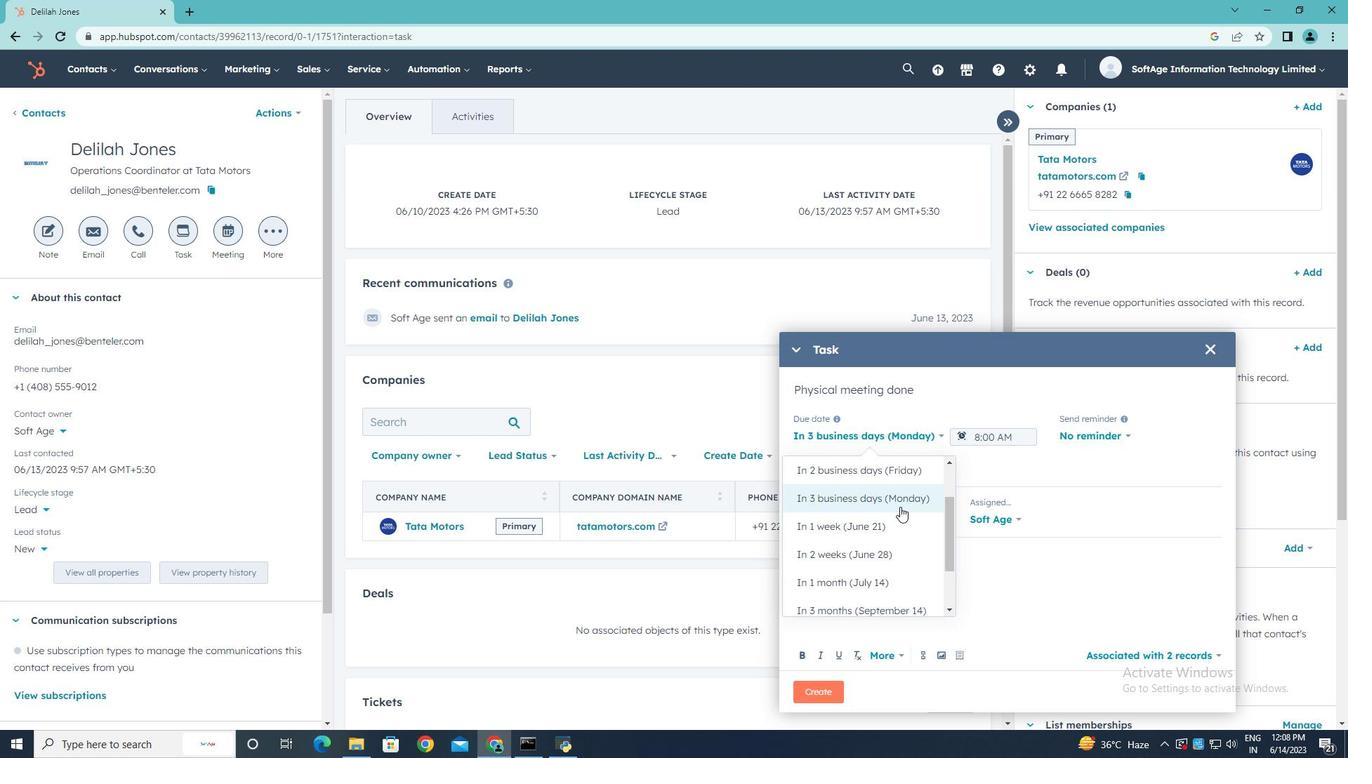 
Action: Mouse moved to (859, 501)
Screenshot: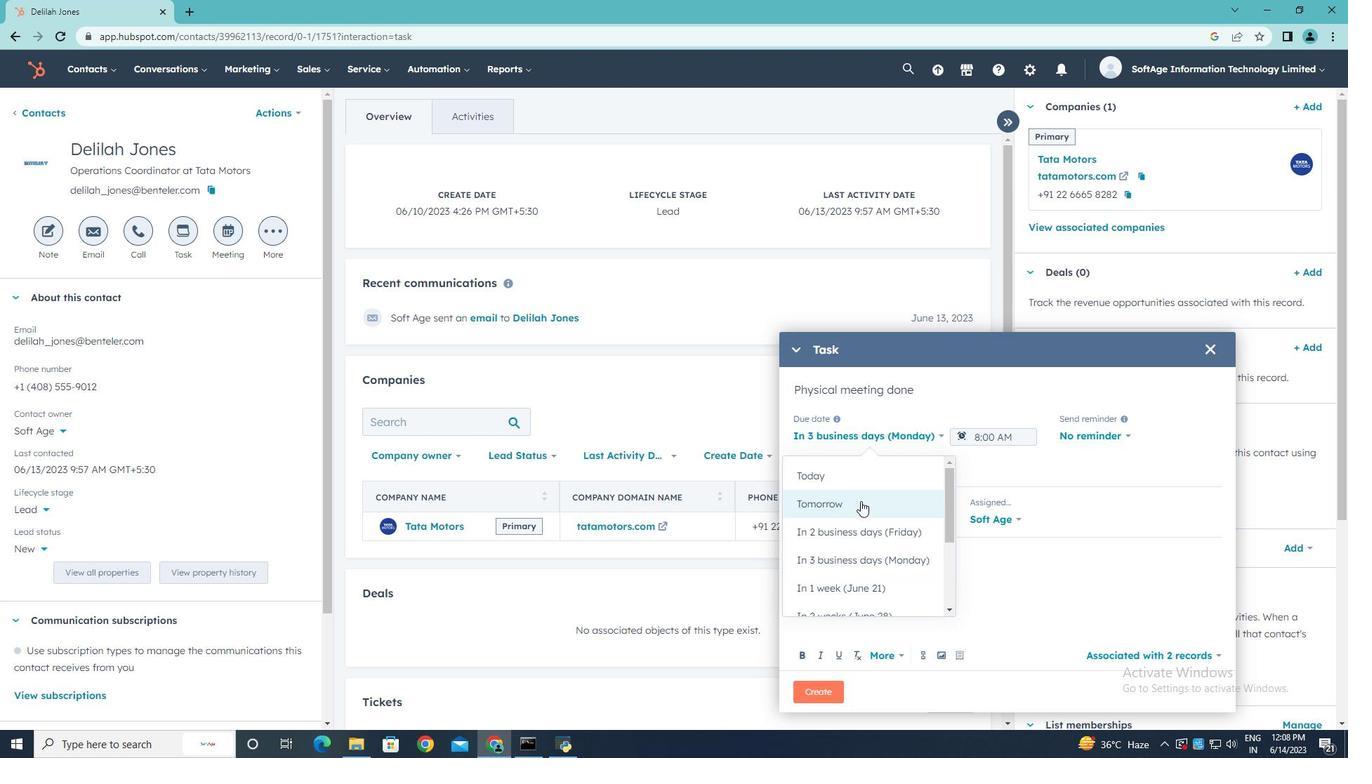 
Action: Mouse pressed left at (859, 501)
Screenshot: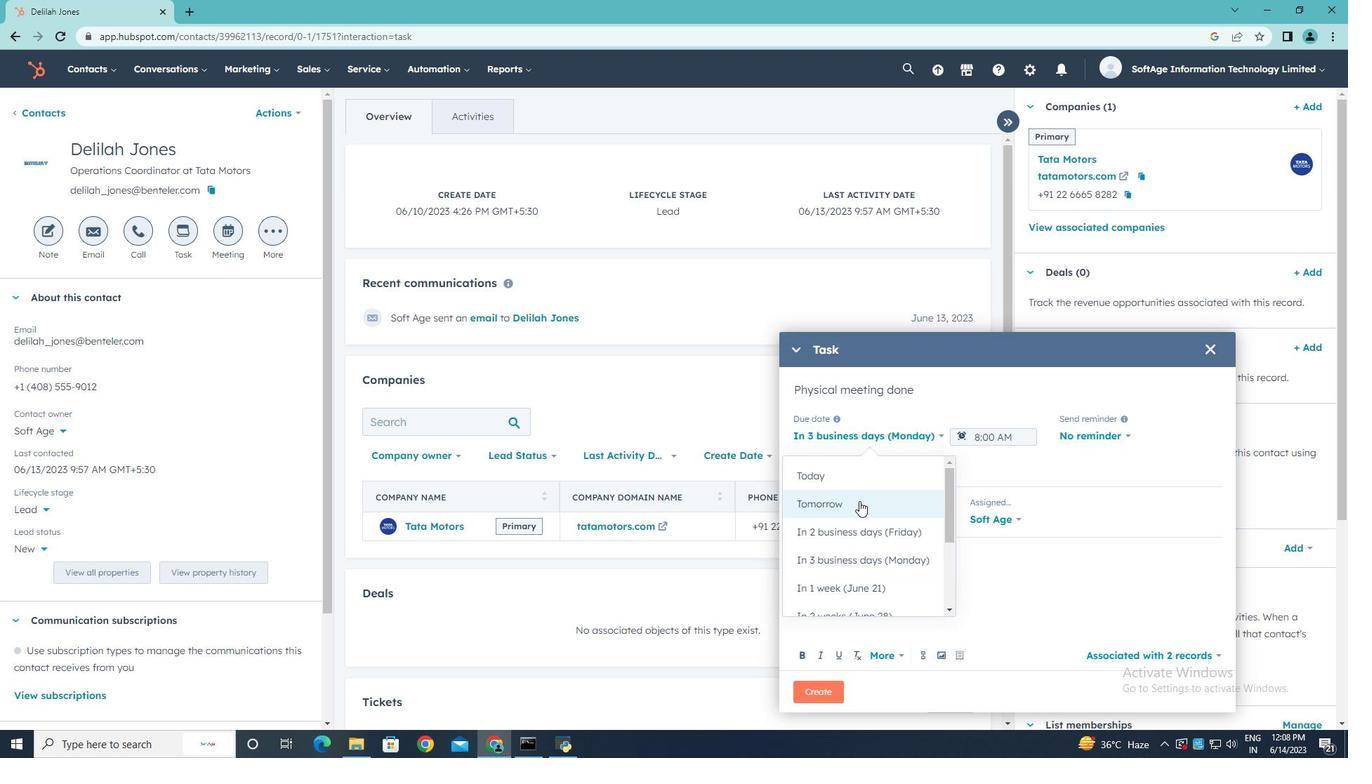
Action: Mouse moved to (1033, 434)
Screenshot: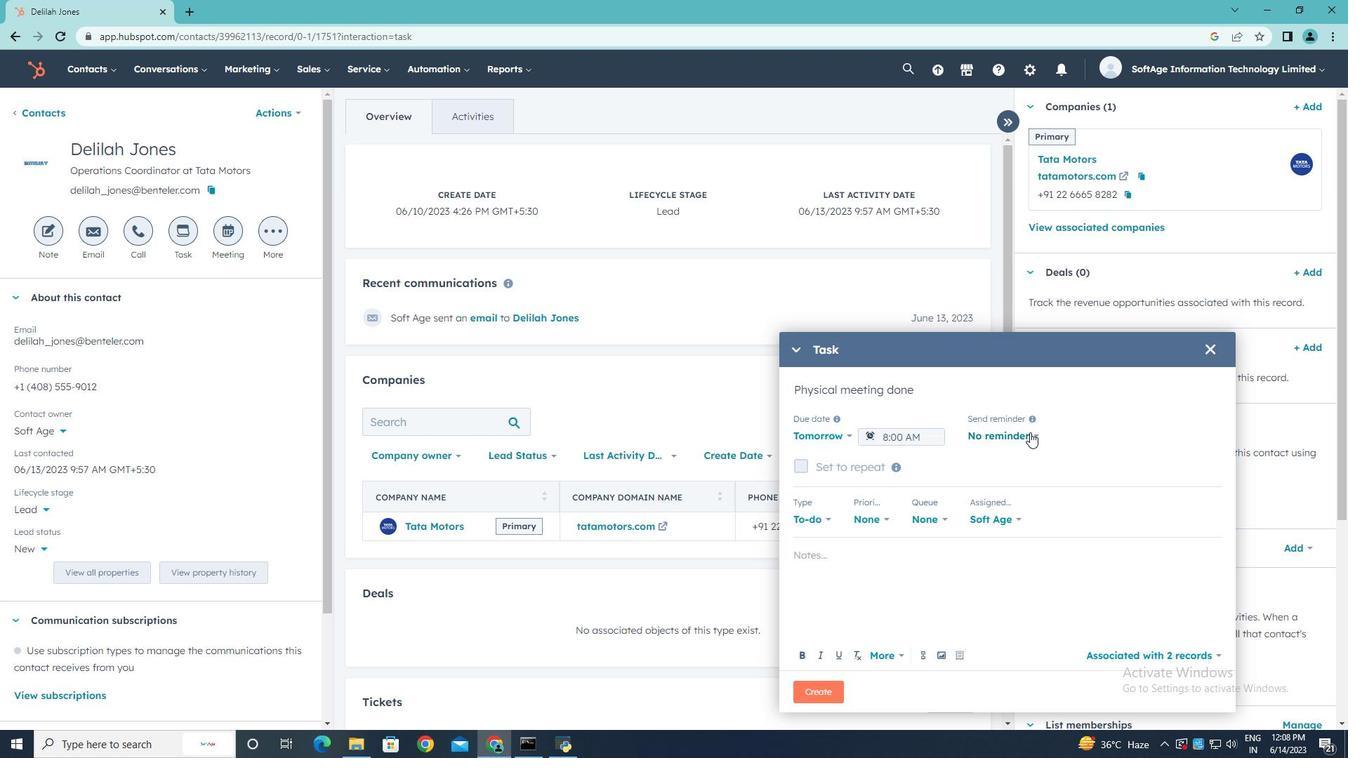 
Action: Mouse pressed left at (1033, 434)
Screenshot: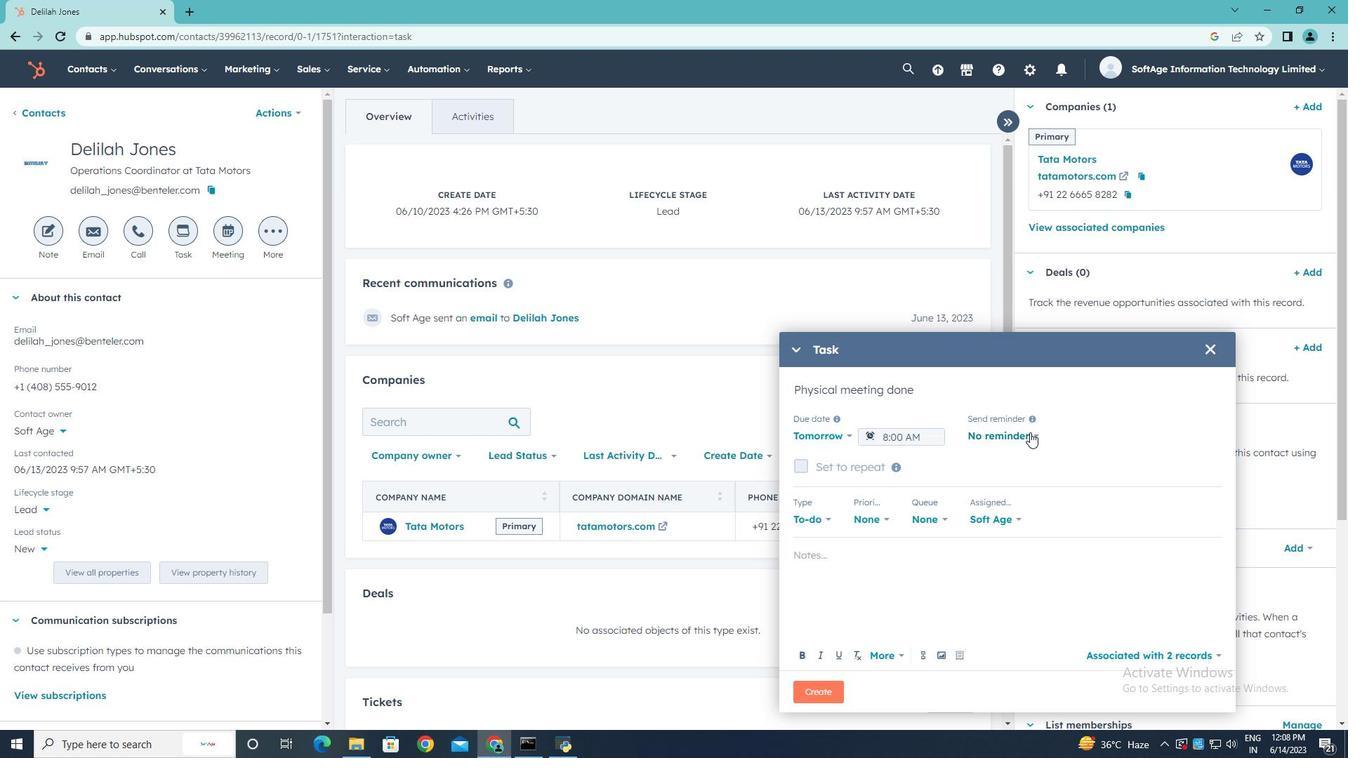 
Action: Mouse moved to (1013, 530)
Screenshot: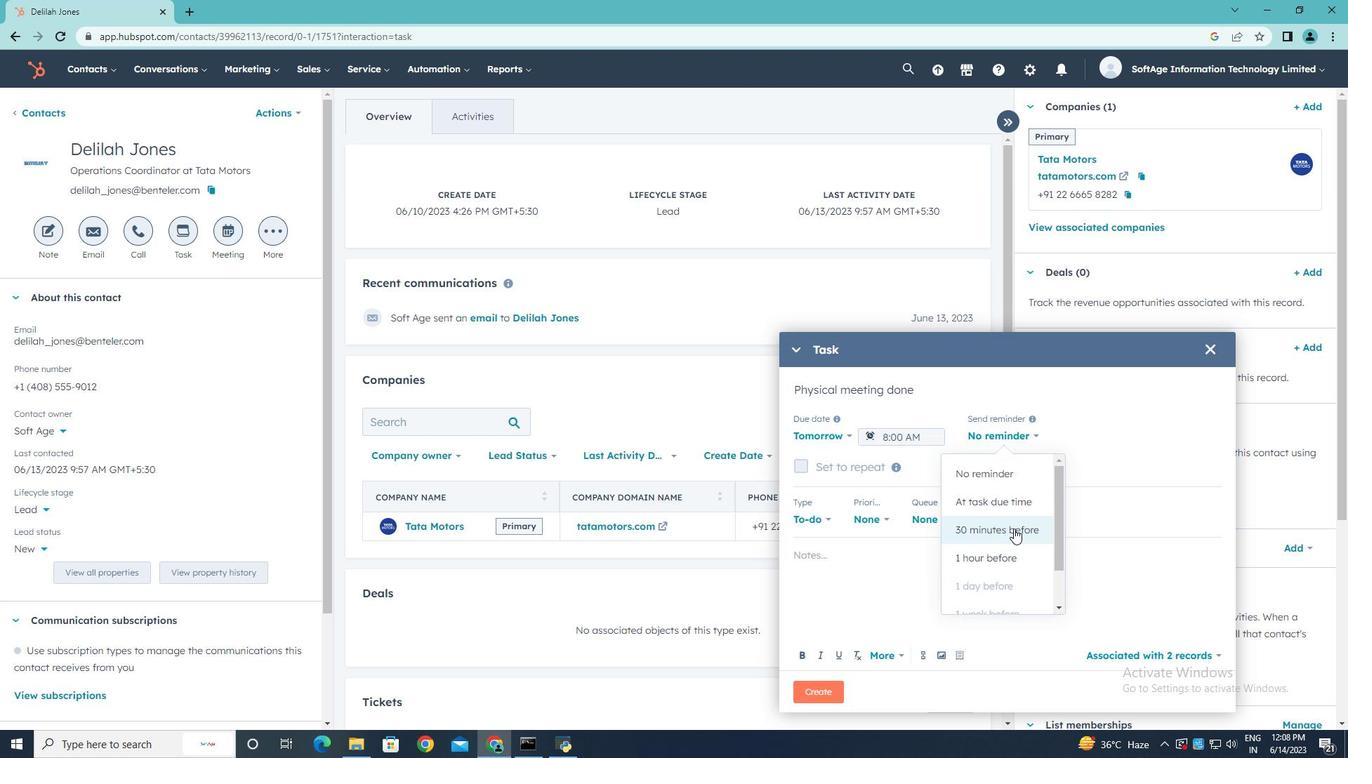 
Action: Mouse pressed left at (1013, 530)
Screenshot: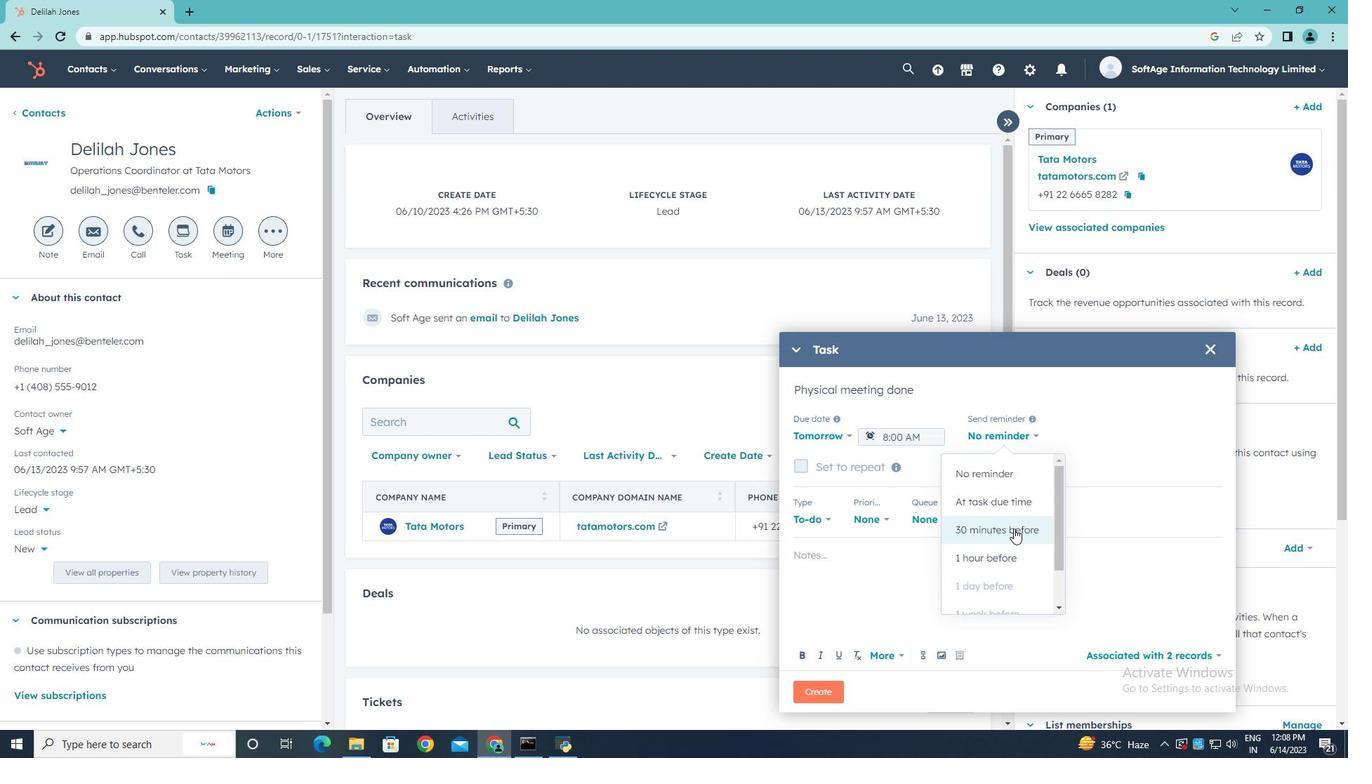 
Action: Mouse moved to (887, 520)
Screenshot: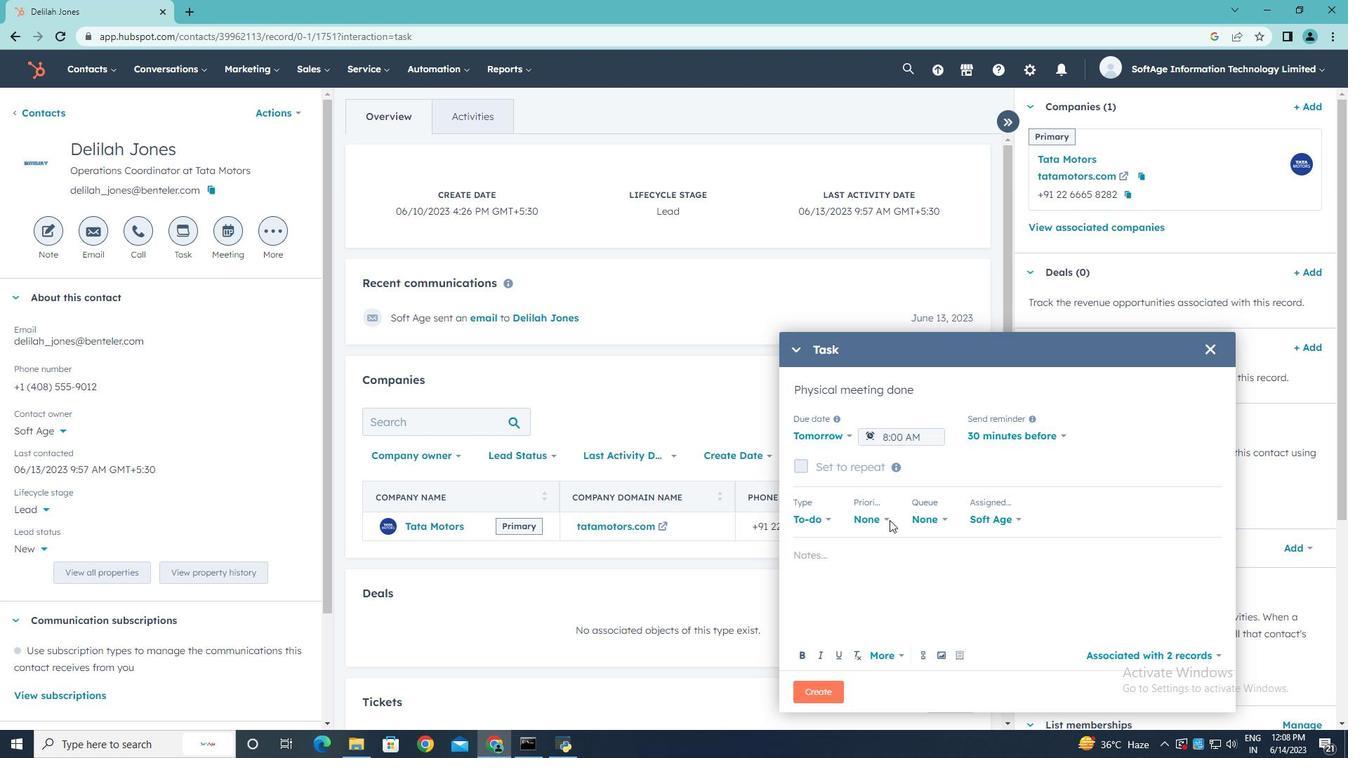 
Action: Mouse pressed left at (887, 520)
Screenshot: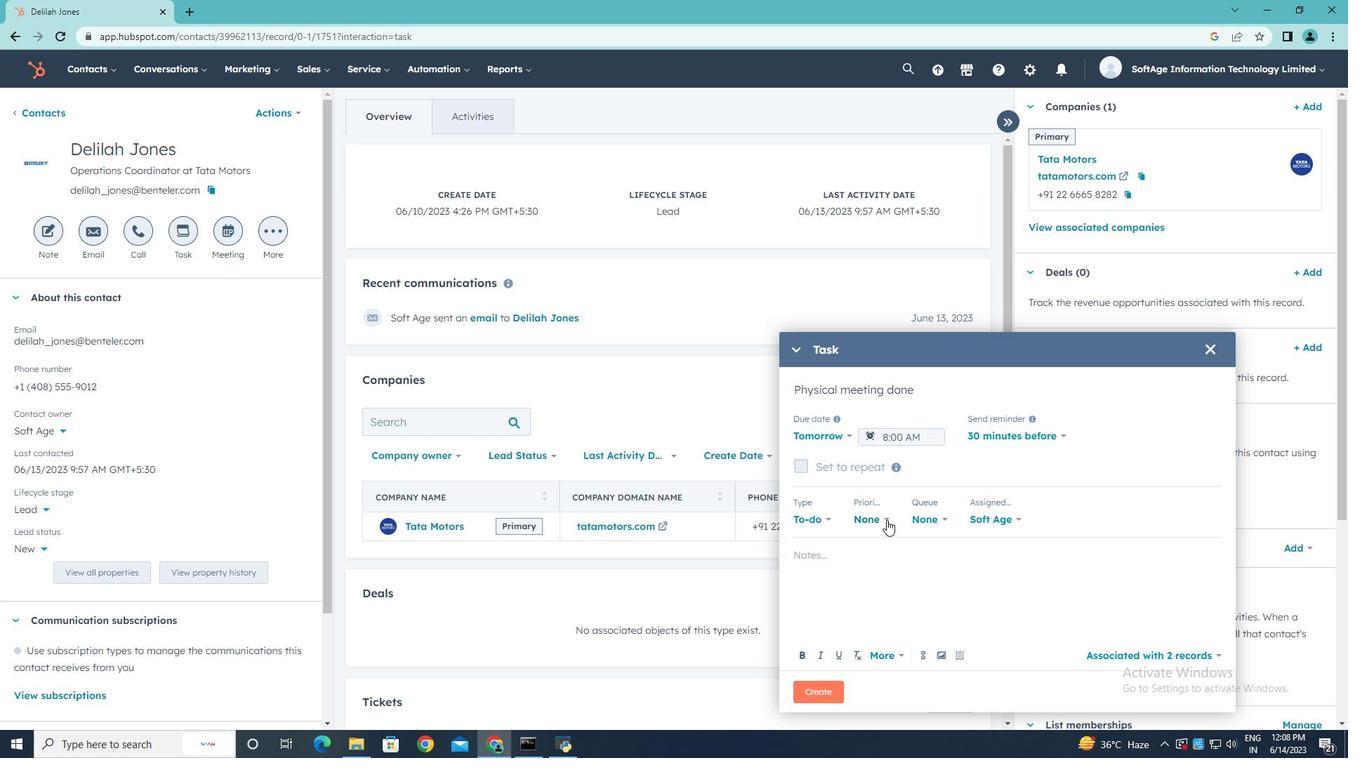 
Action: Mouse moved to (867, 641)
Screenshot: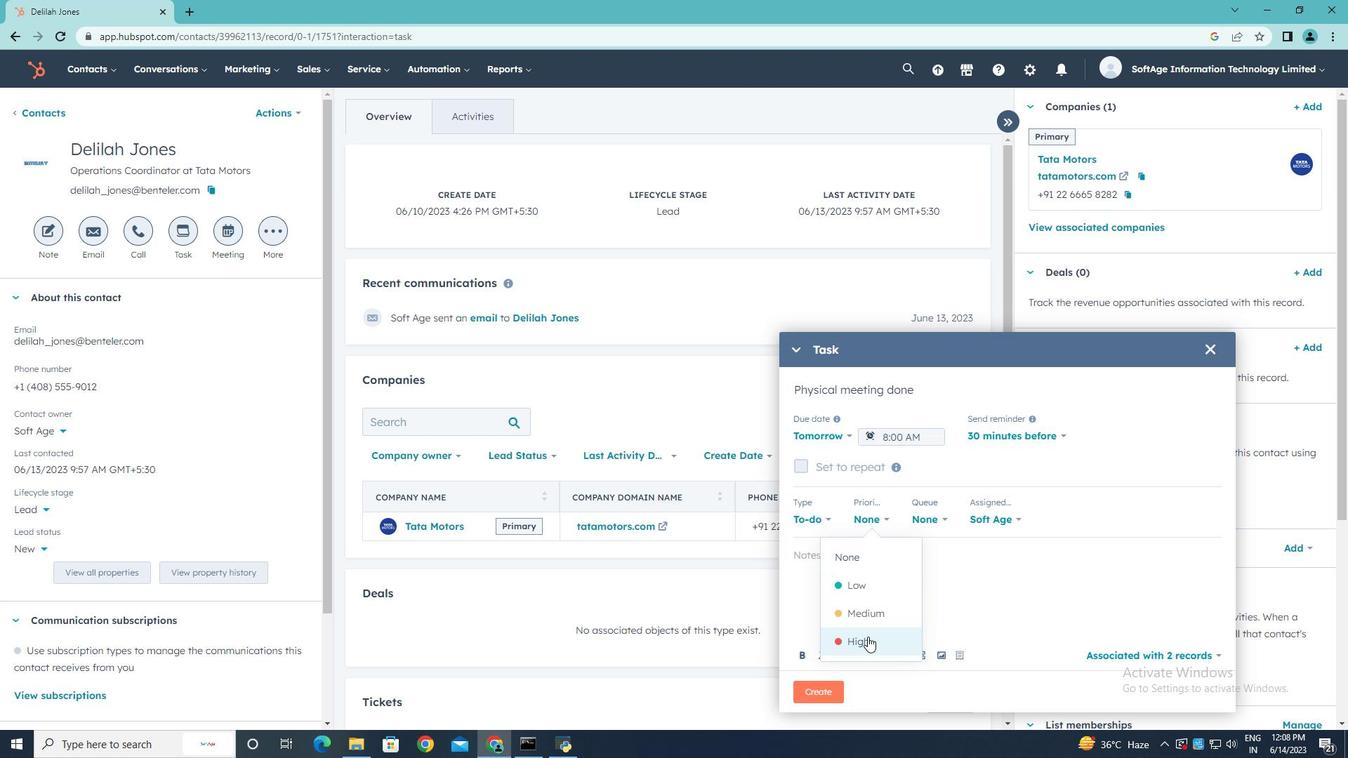 
Action: Mouse pressed left at (867, 641)
Screenshot: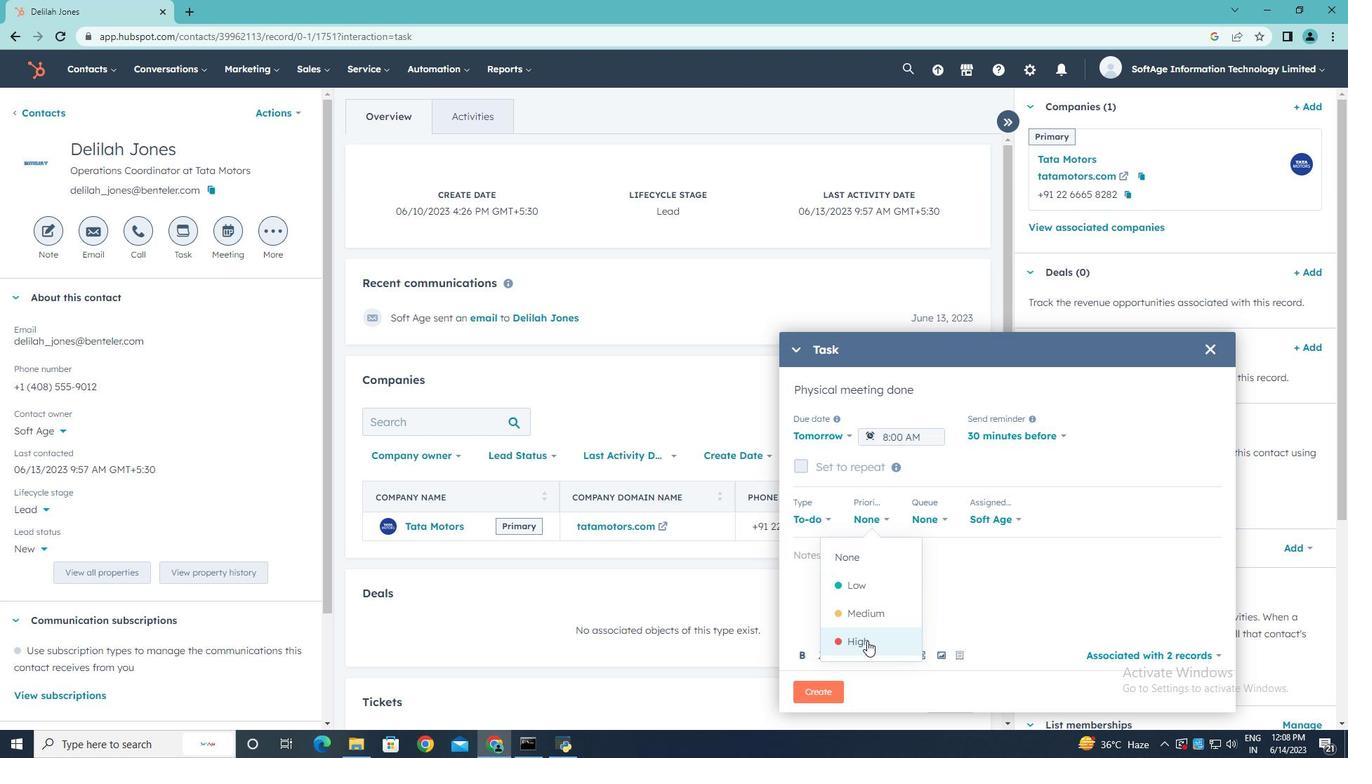 
Action: Mouse moved to (813, 558)
Screenshot: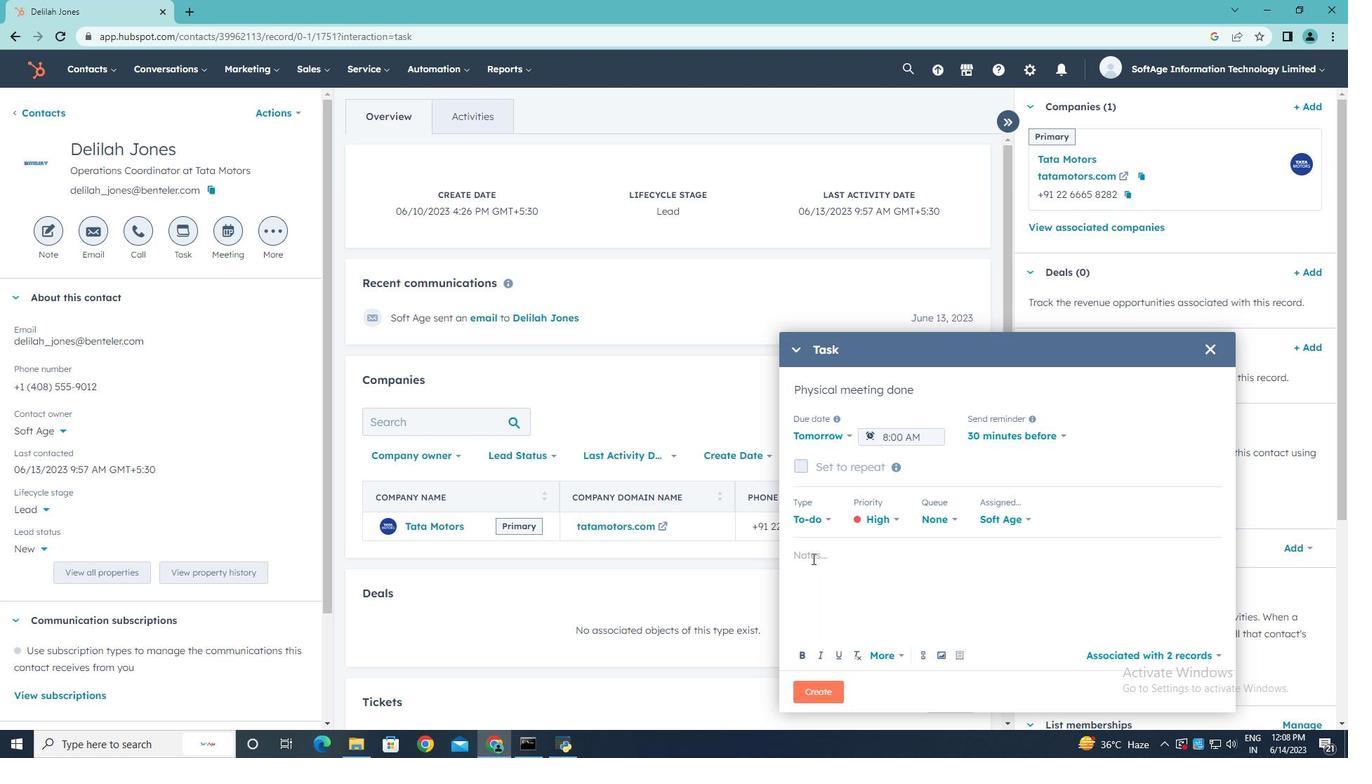 
Action: Mouse pressed left at (813, 558)
Screenshot: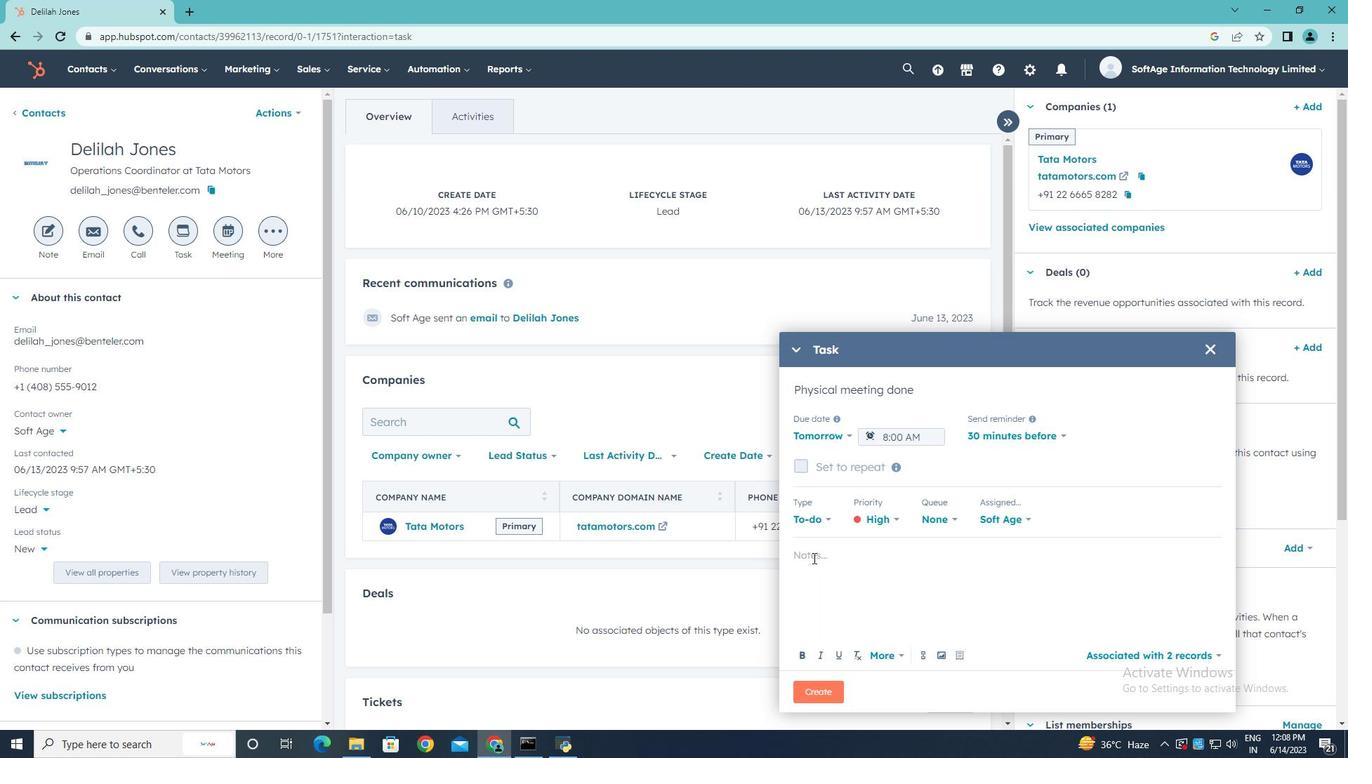 
Action: Key pressed <Key.shift>Take<Key.space>detailed<Key.space>meeting<Key.space>minutes<Key.space>and<Key.space>shatr==<Key.backspace><Key.backspace><Key.backspace><Key.backspace>re<Key.space>them<Key.space>with<Key.space>the<Key.space>team<Key.space>afterward..
Screenshot: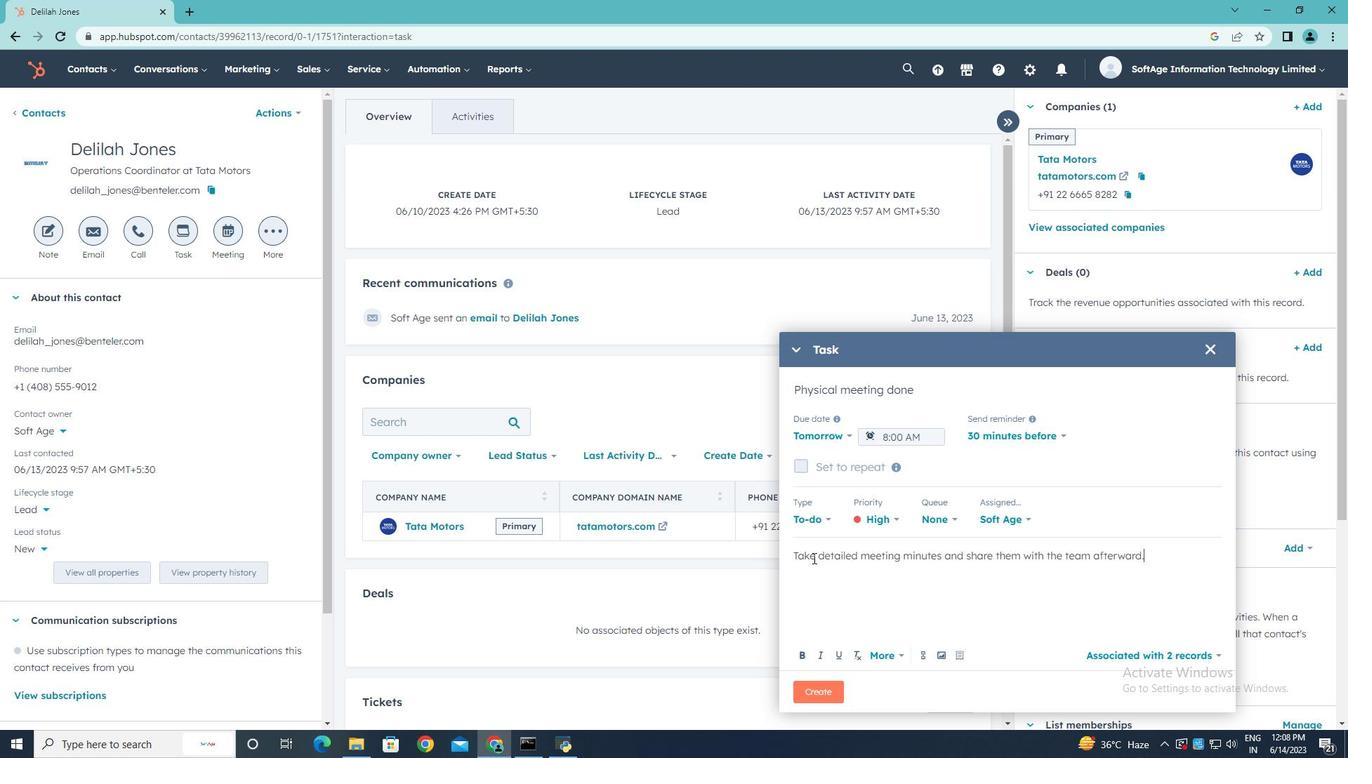 
Action: Mouse moved to (815, 691)
Screenshot: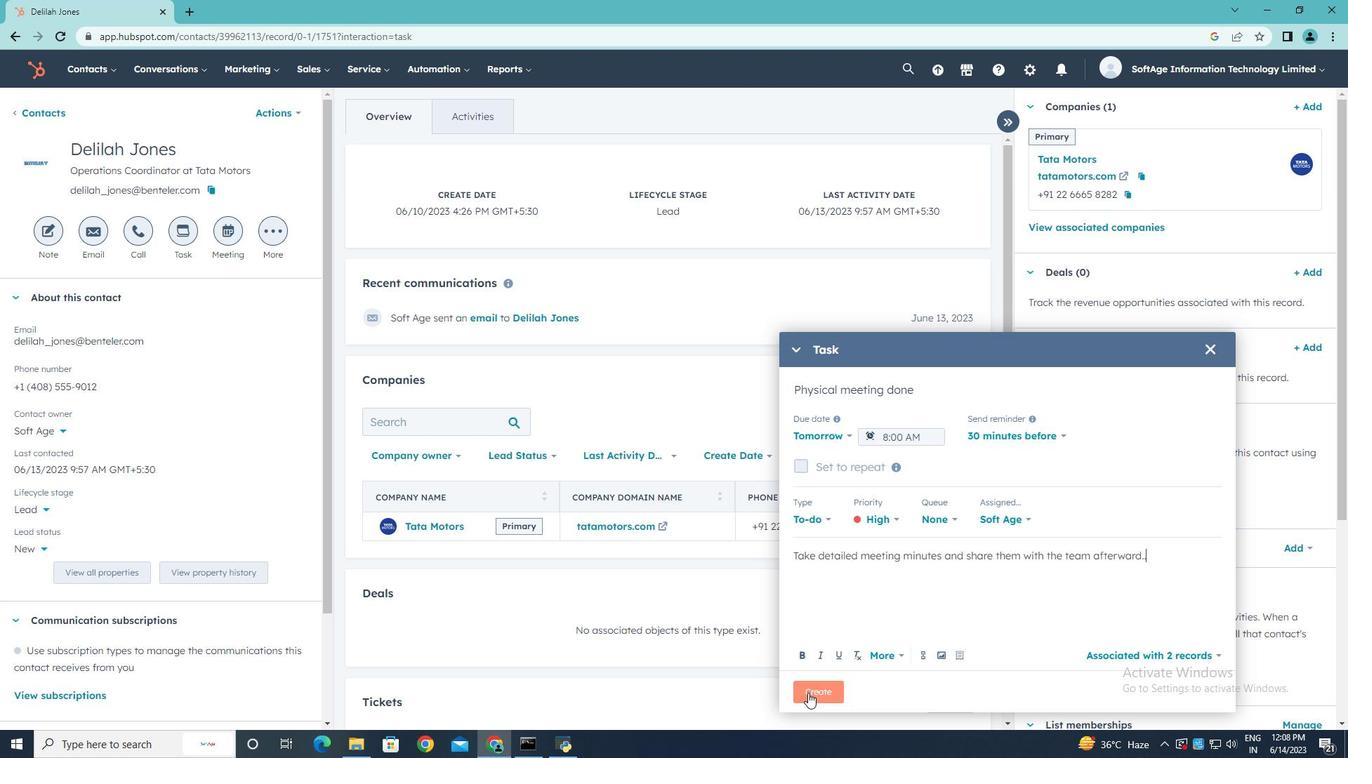 
Action: Mouse pressed left at (815, 691)
Screenshot: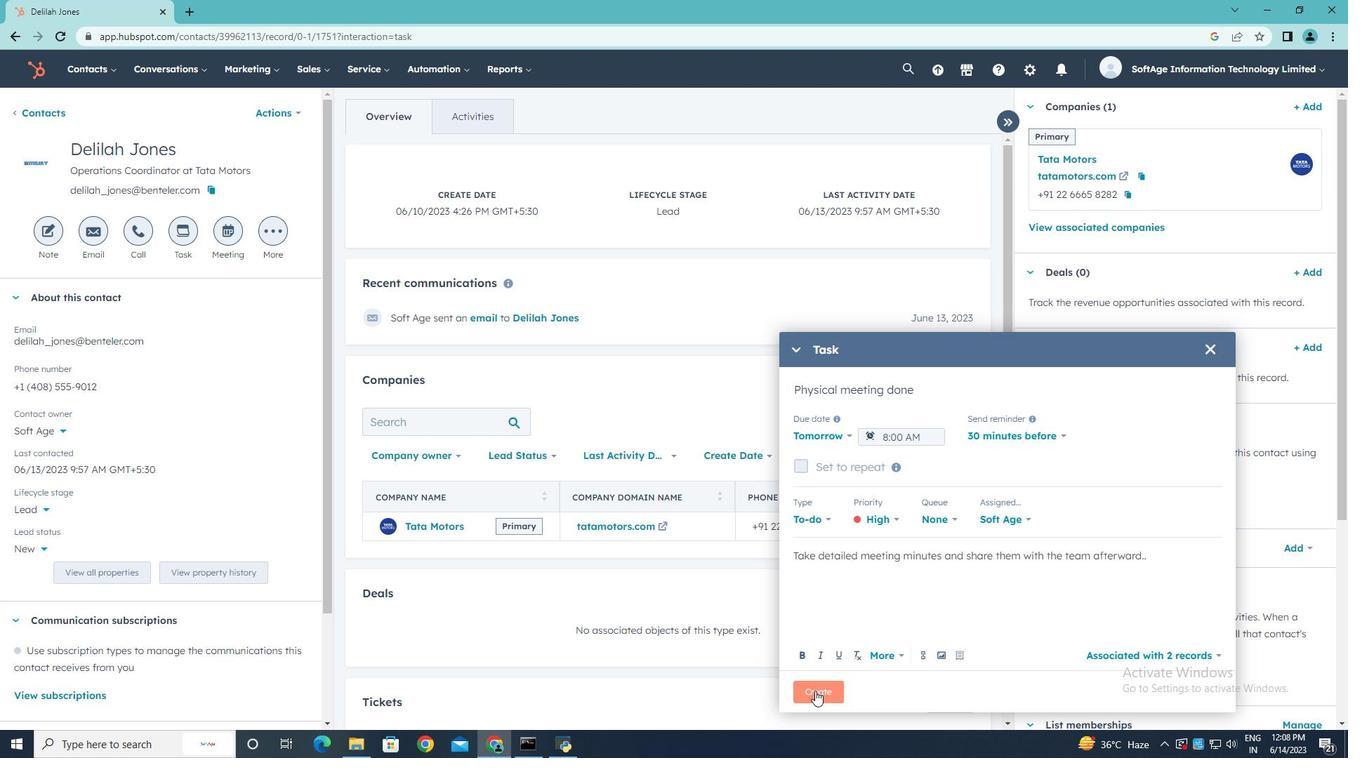 
